 Task: Create a Sprint called Sprint0000000098 in Scrum Project Project0000000033 in Jira. Create a Sprint called Sprint0000000099 in Scrum Project Project0000000033 in Jira. Set Duration of Sprint called Sprint0000000097 in Scrum Project Project0000000033 to 1 week in Jira. Set Duration of Sprint called Sprint0000000098 in Scrum Project Project0000000033 to 2 weeks in Jira. Set Duration of Sprint called Sprint0000000099 in Scrum Project Project0000000033 to 3 weeks in Jira
Action: Mouse moved to (649, 459)
Screenshot: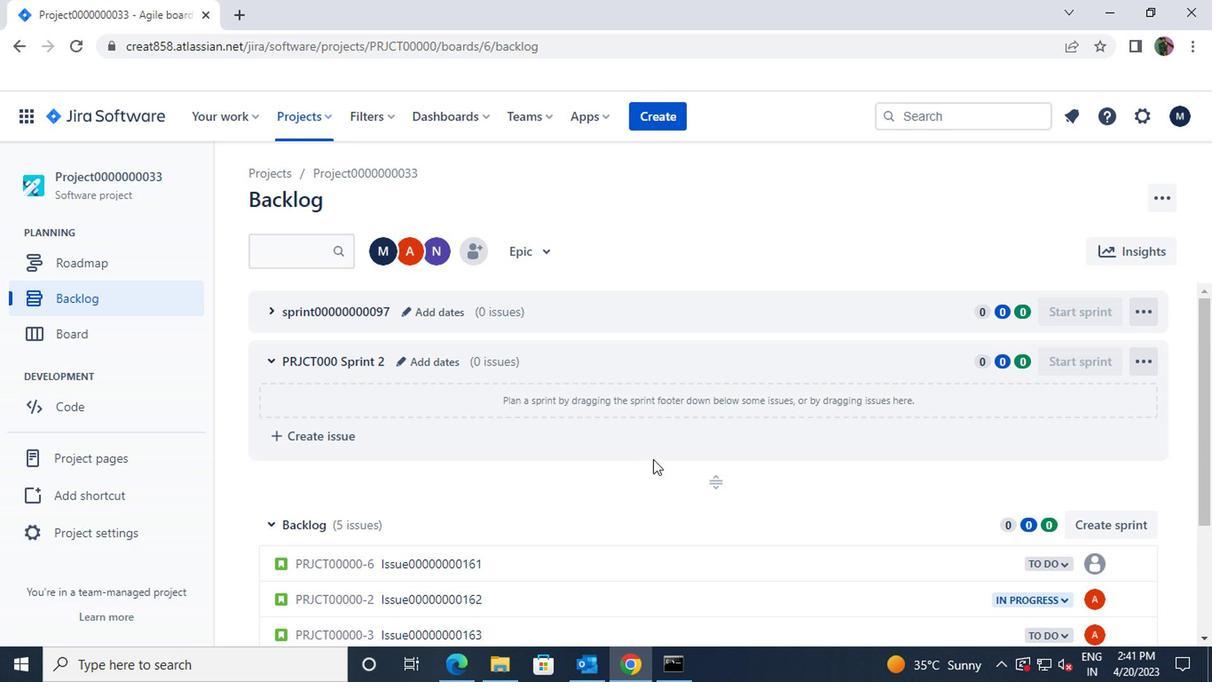 
Action: Mouse scrolled (649, 460) with delta (0, 0)
Screenshot: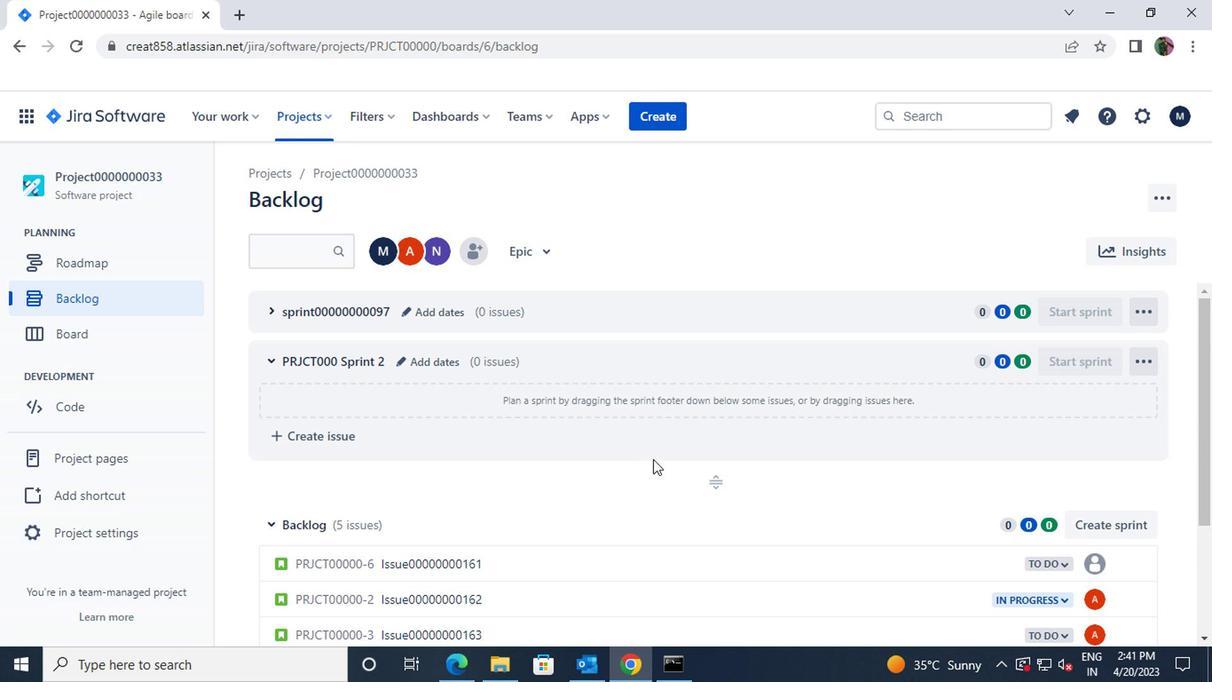 
Action: Mouse moved to (1127, 371)
Screenshot: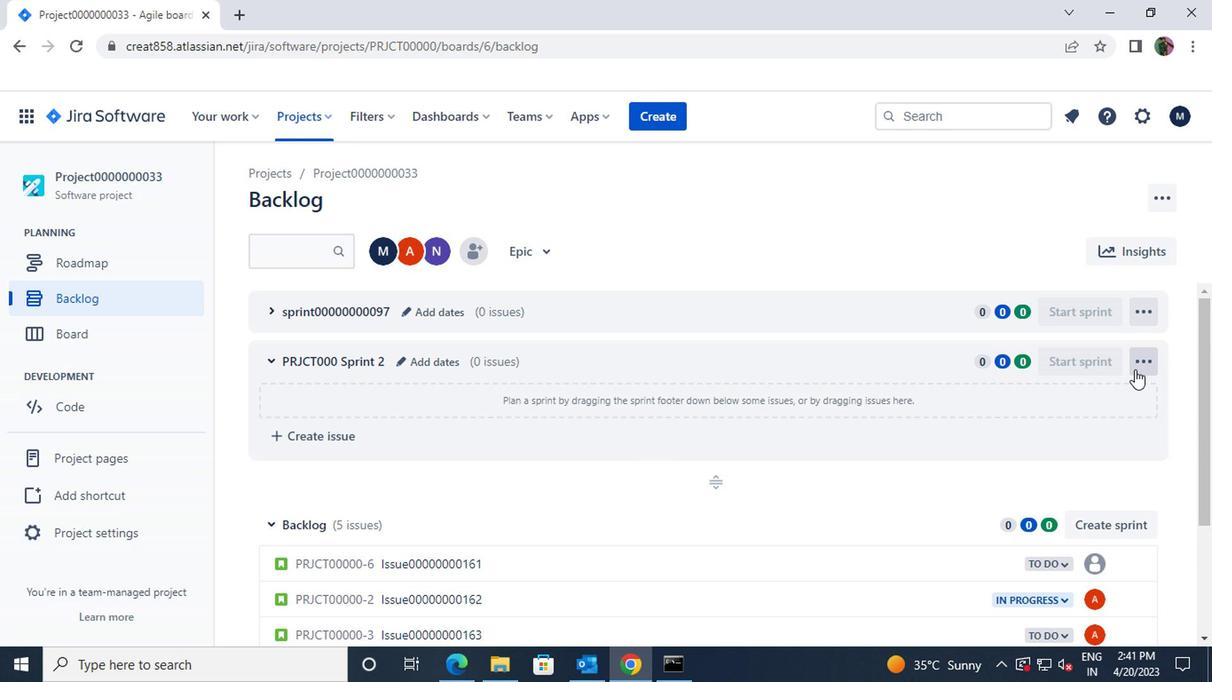 
Action: Mouse pressed left at (1127, 371)
Screenshot: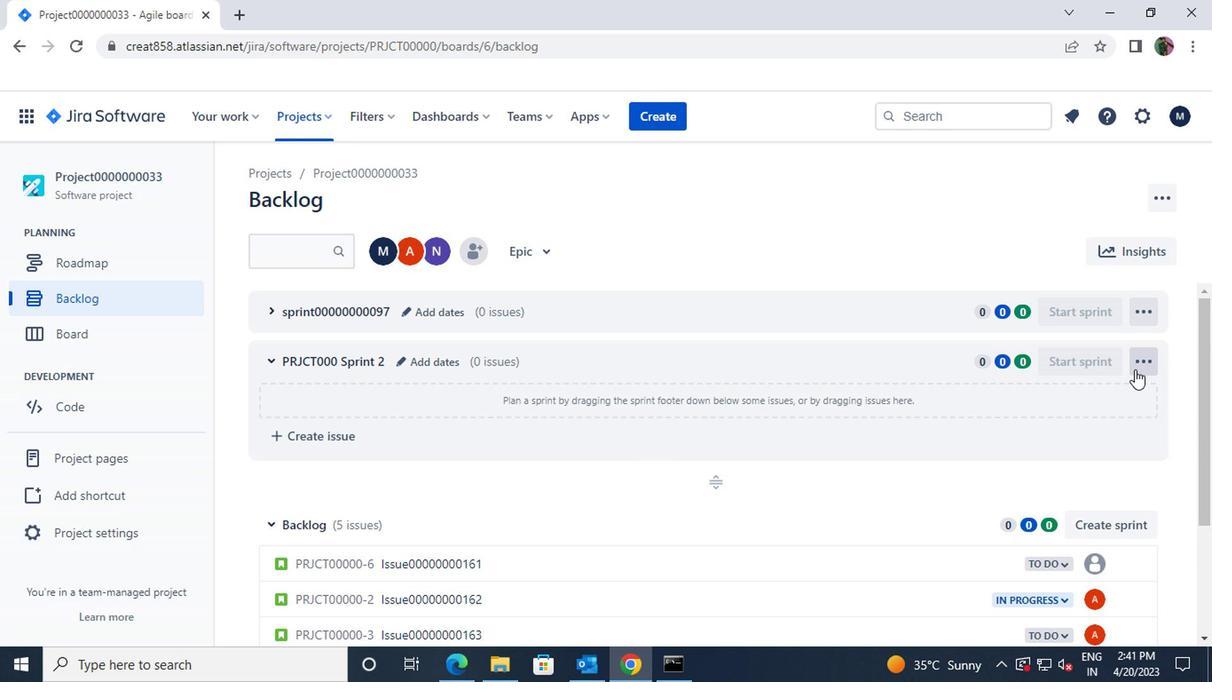 
Action: Mouse moved to (1126, 365)
Screenshot: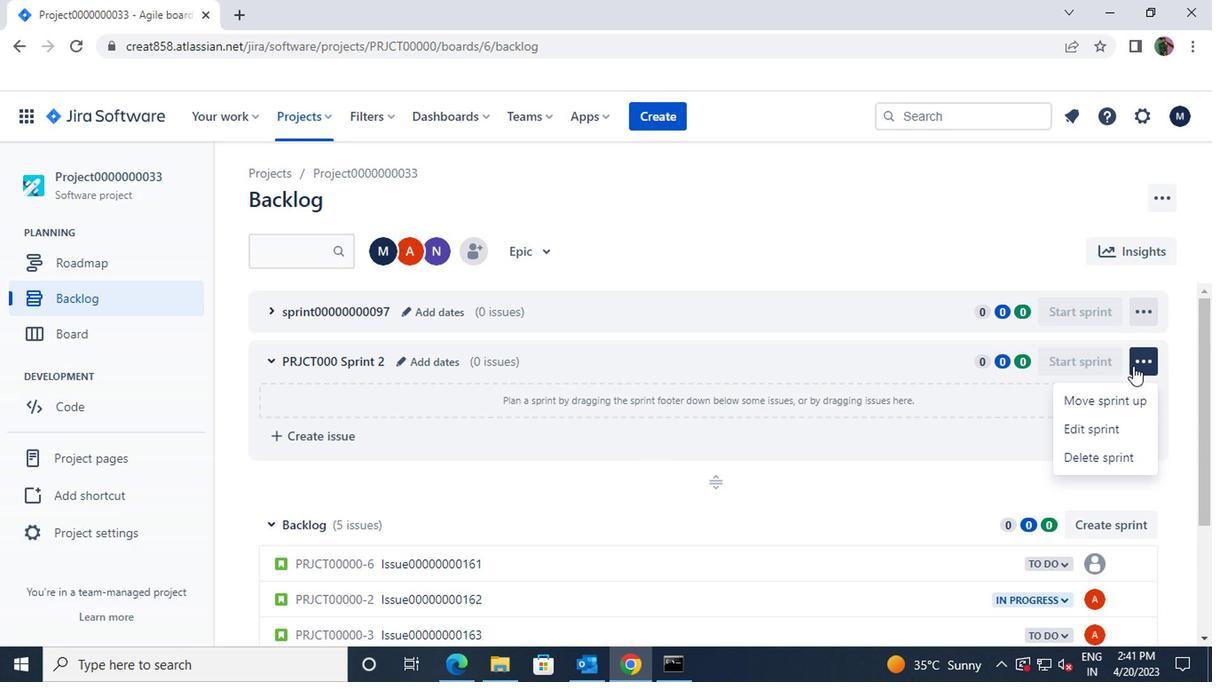 
Action: Mouse pressed left at (1126, 365)
Screenshot: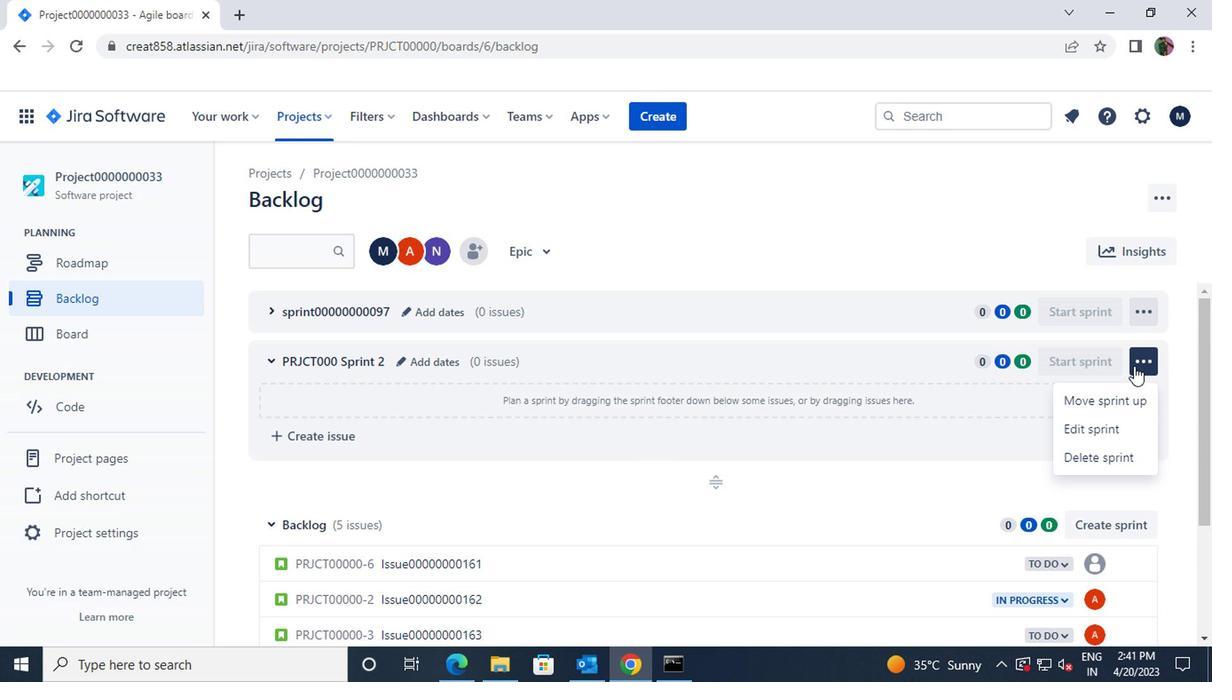 
Action: Mouse moved to (1083, 359)
Screenshot: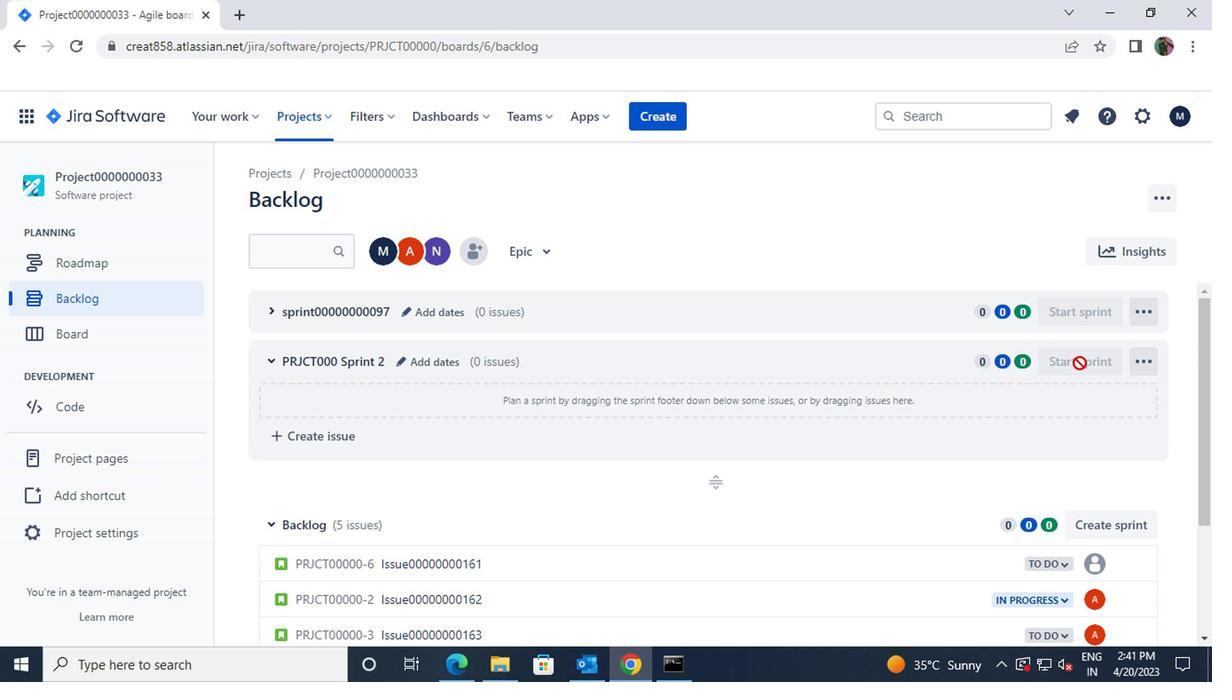 
Action: Mouse pressed left at (1083, 359)
Screenshot: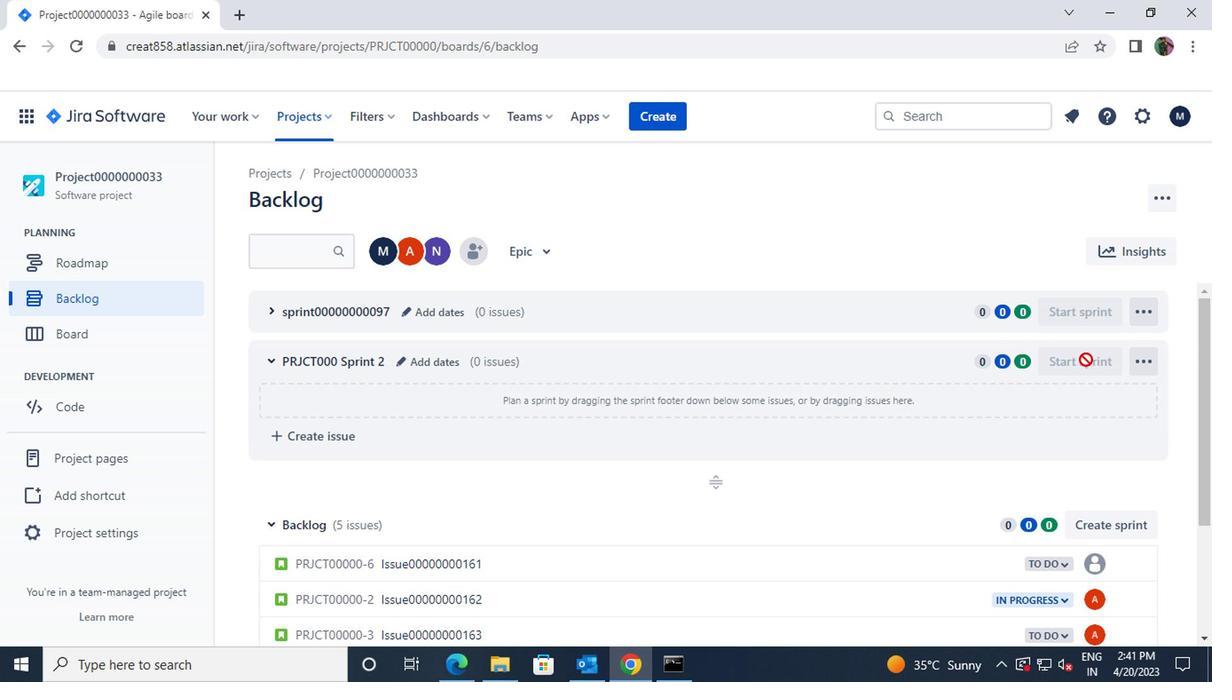 
Action: Mouse moved to (1141, 365)
Screenshot: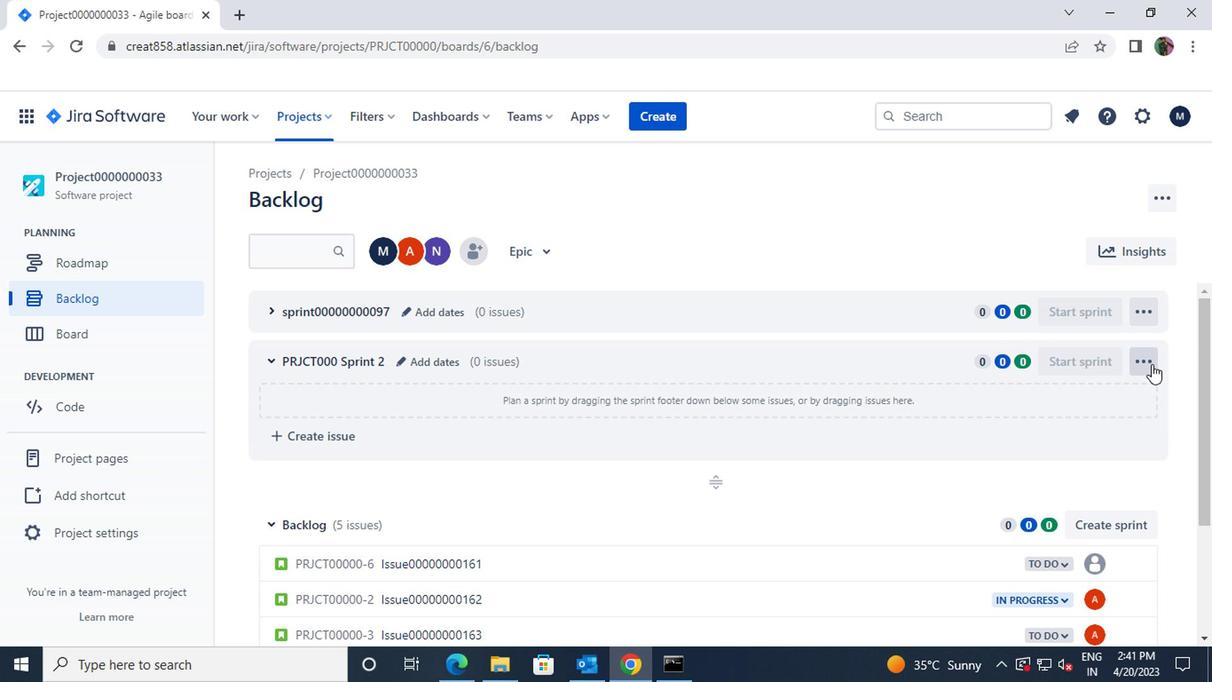 
Action: Mouse pressed left at (1141, 365)
Screenshot: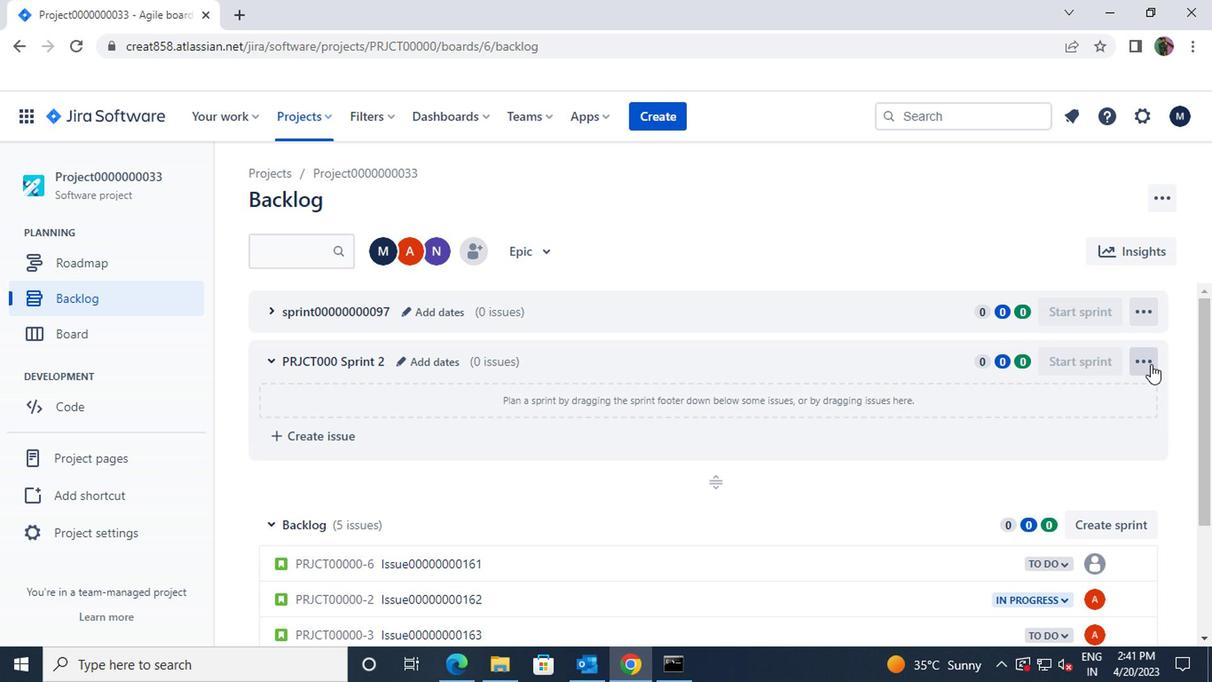 
Action: Mouse moved to (1071, 430)
Screenshot: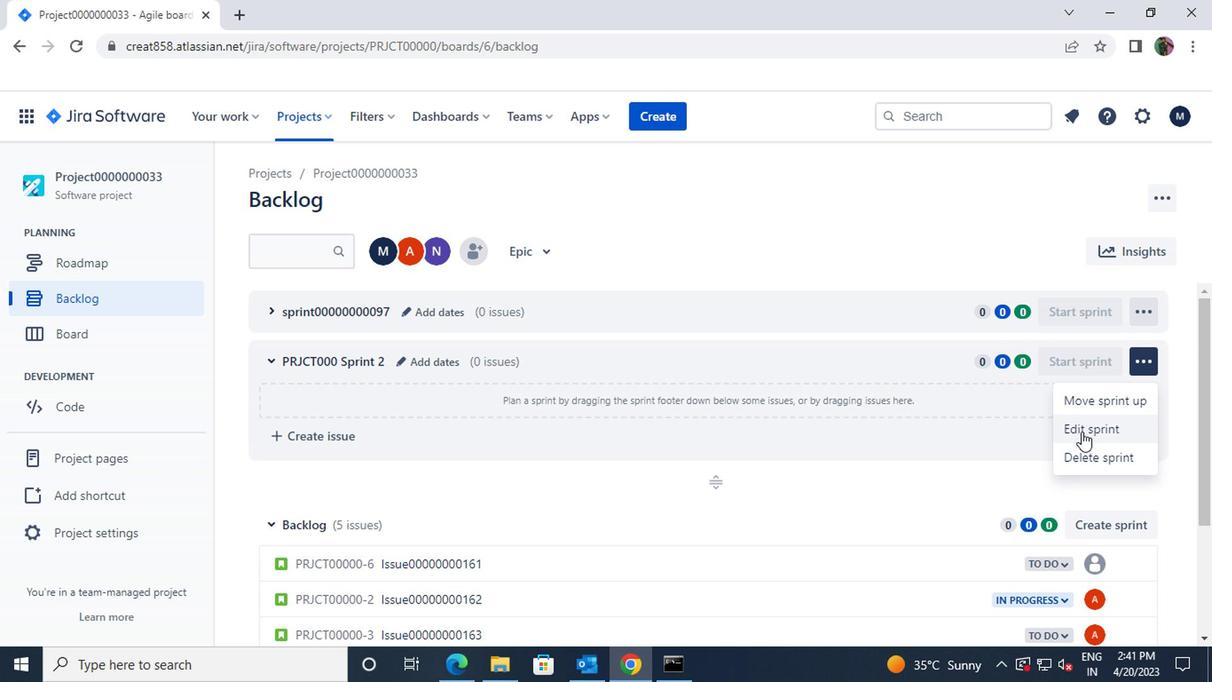 
Action: Mouse pressed left at (1071, 430)
Screenshot: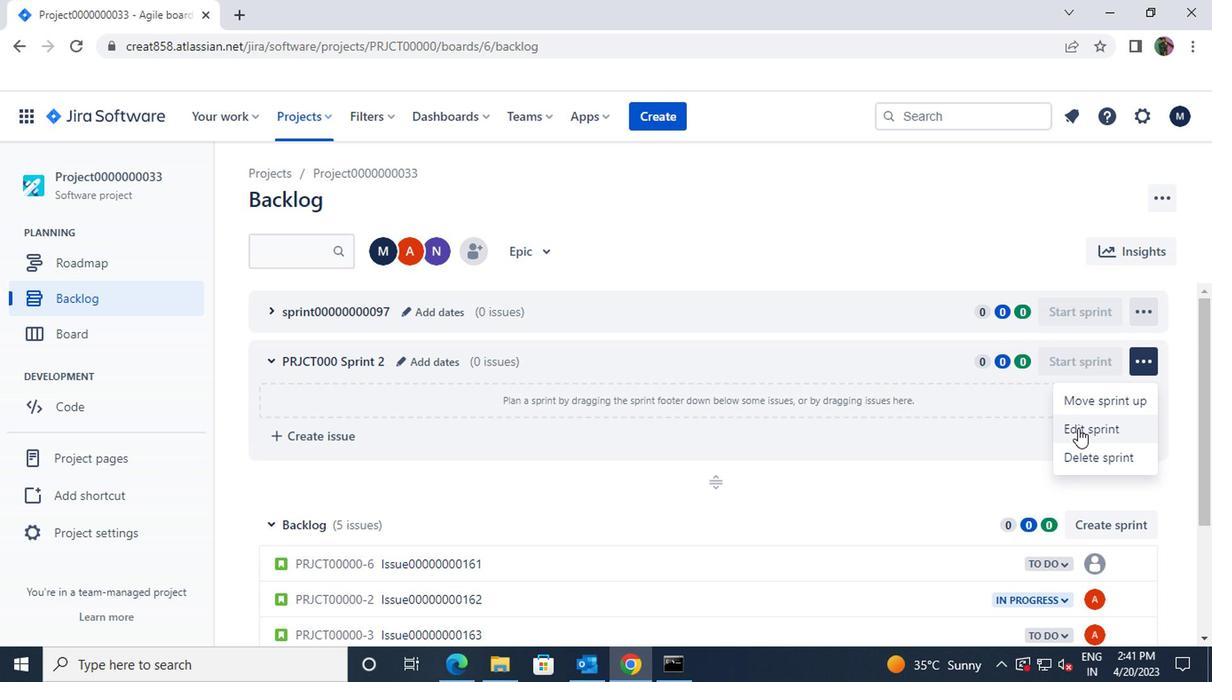 
Action: Mouse moved to (493, 260)
Screenshot: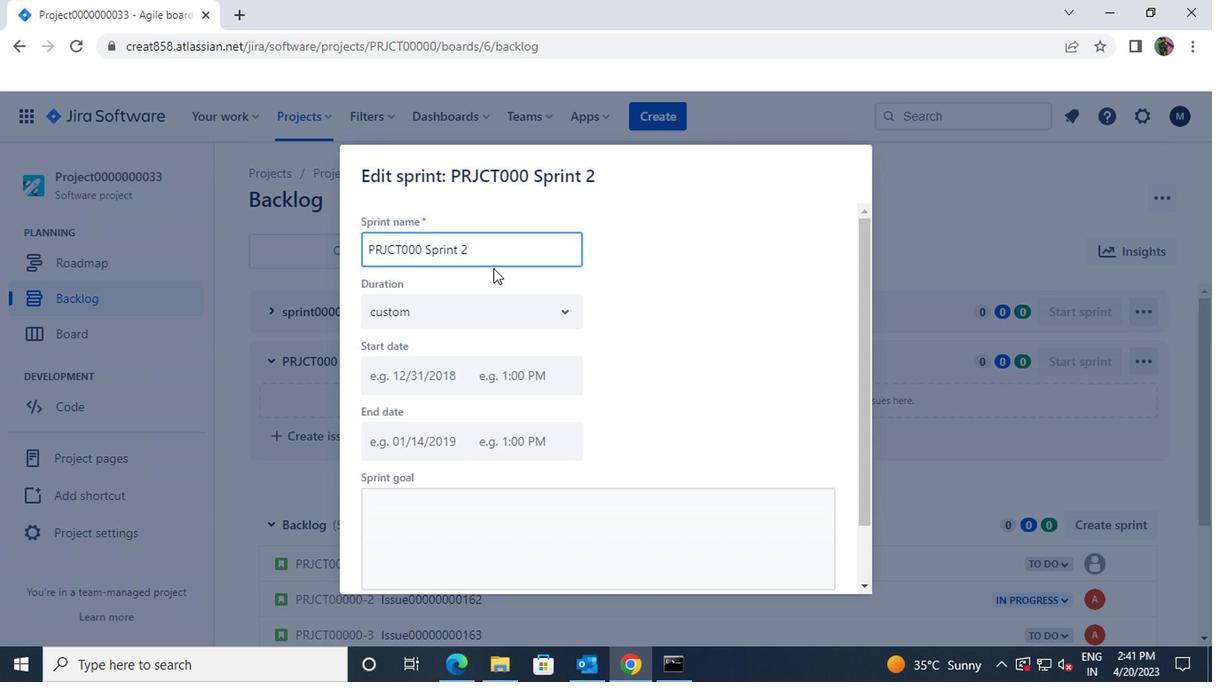 
Action: Mouse pressed left at (493, 260)
Screenshot: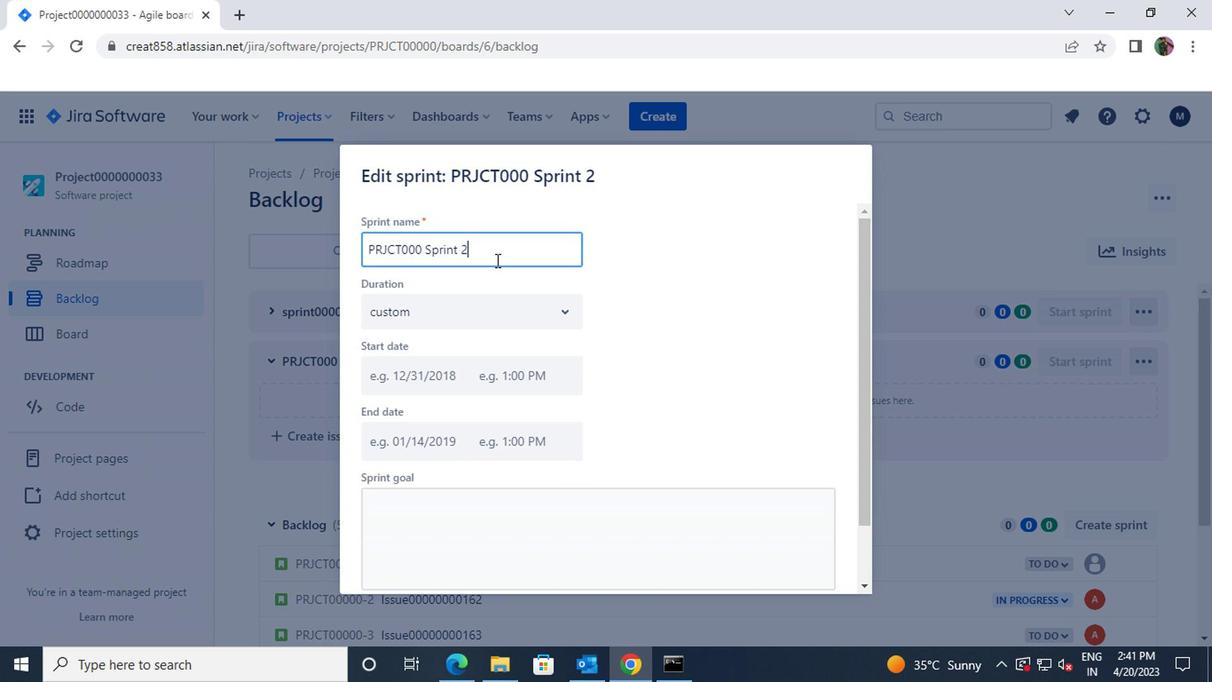 
Action: Mouse moved to (374, 250)
Screenshot: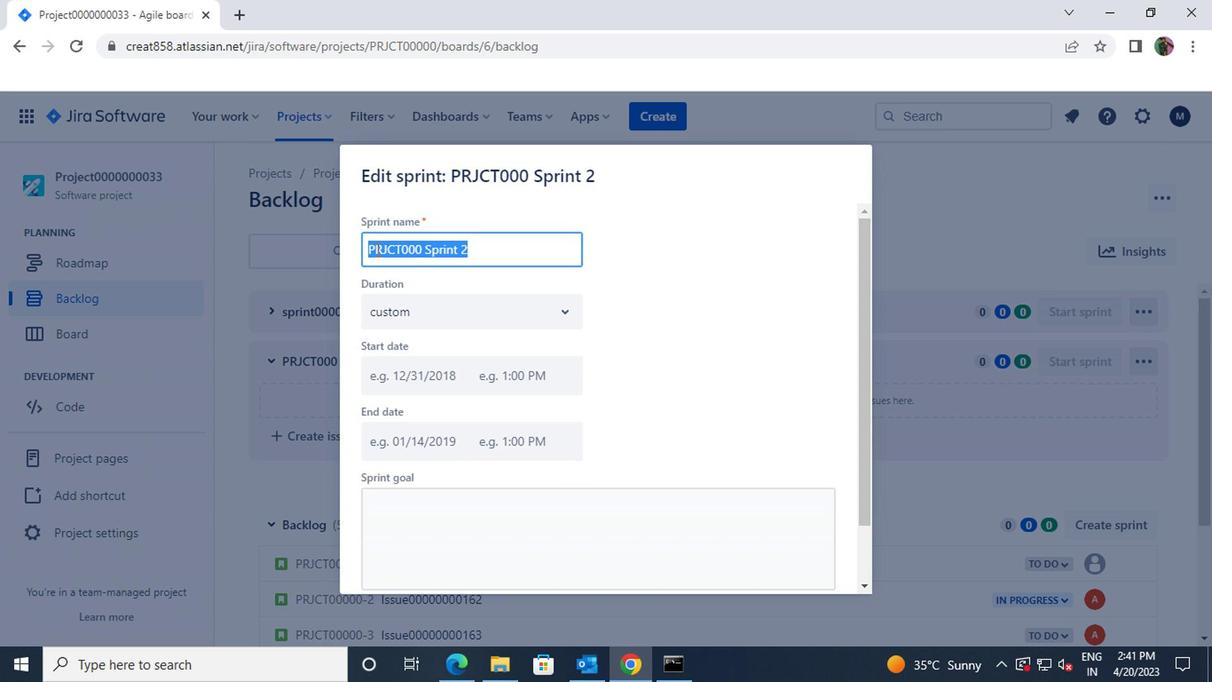 
Action: Key pressed s
Screenshot: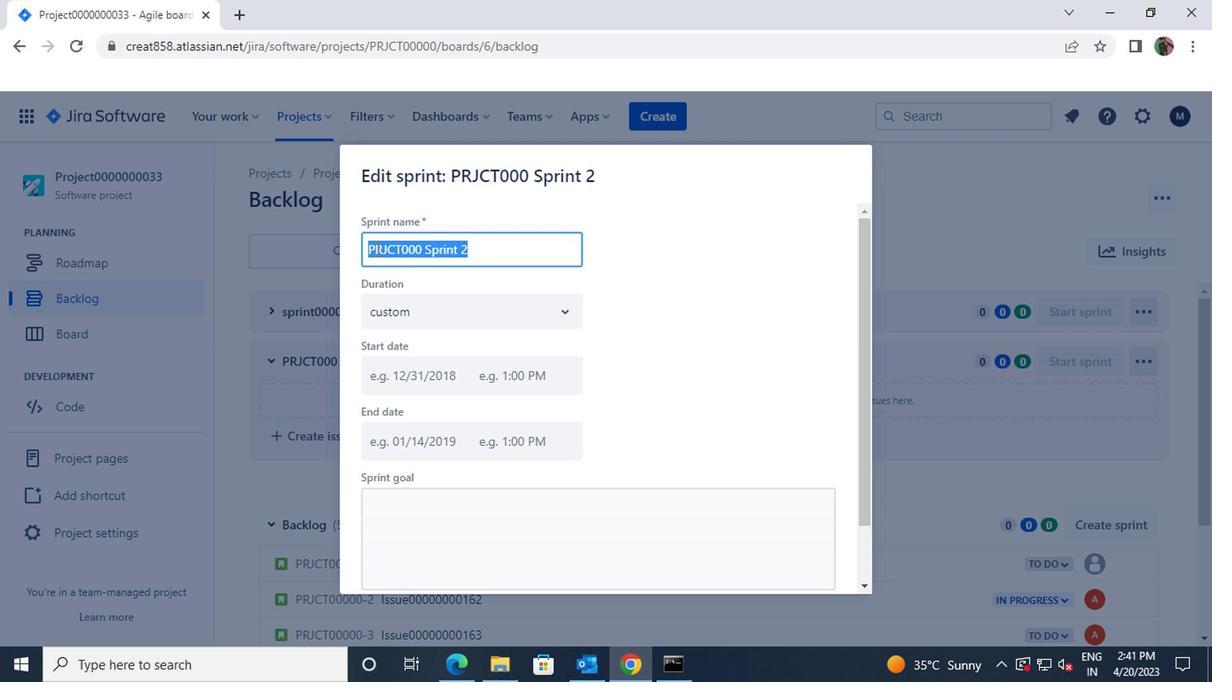 
Action: Mouse moved to (375, 250)
Screenshot: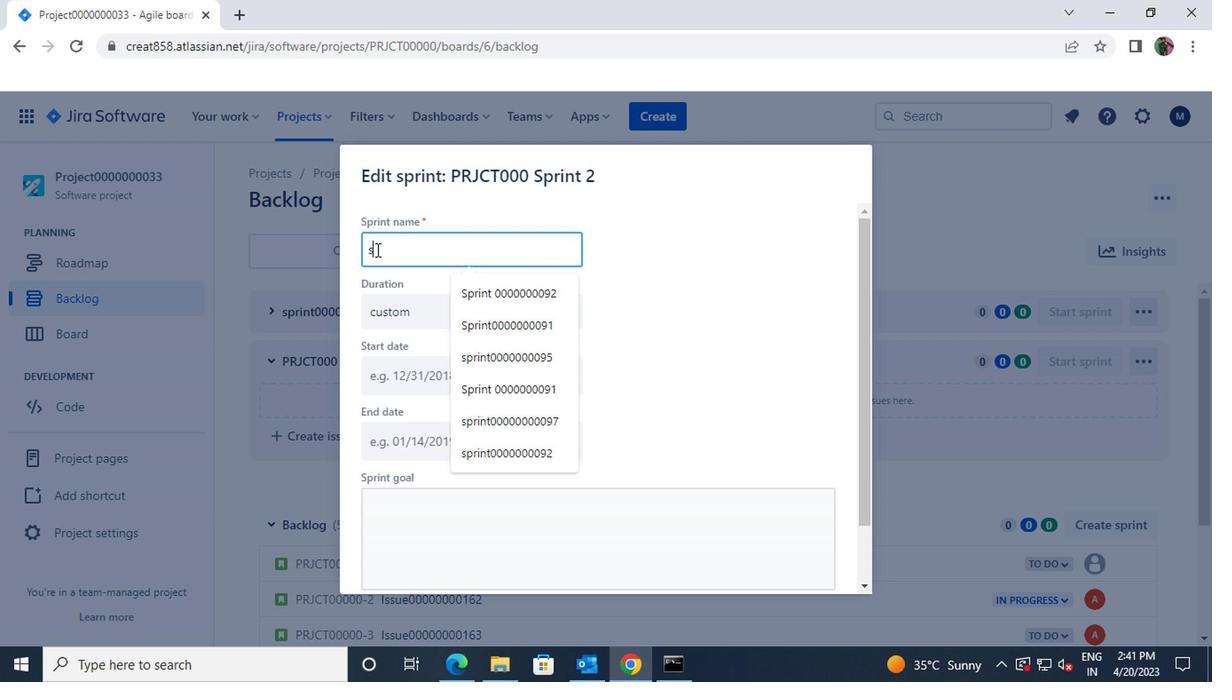 
Action: Key pressed p
Screenshot: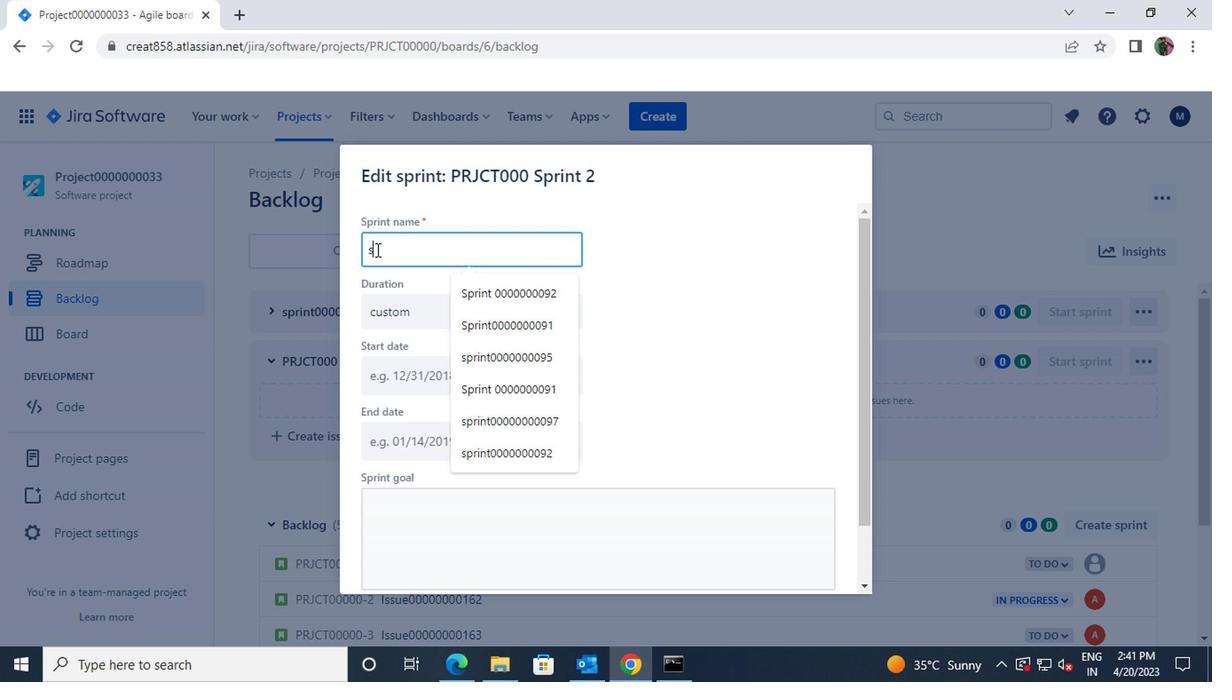 
Action: Mouse moved to (375, 249)
Screenshot: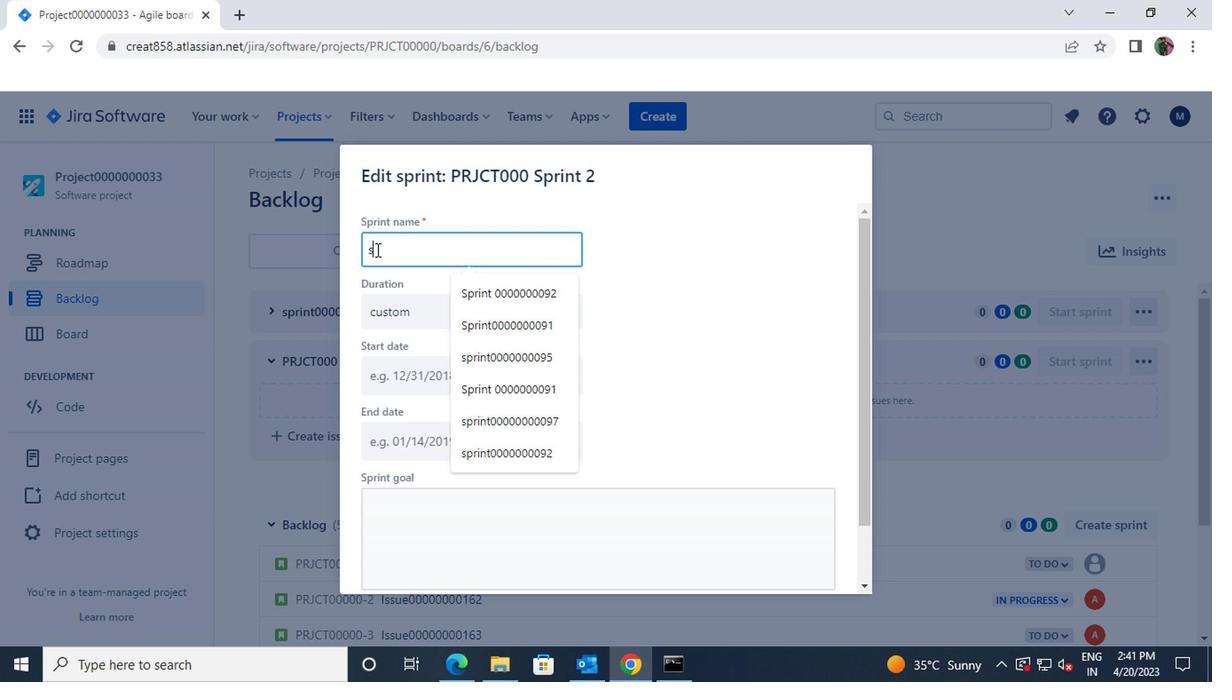 
Action: Key pressed rint
Screenshot: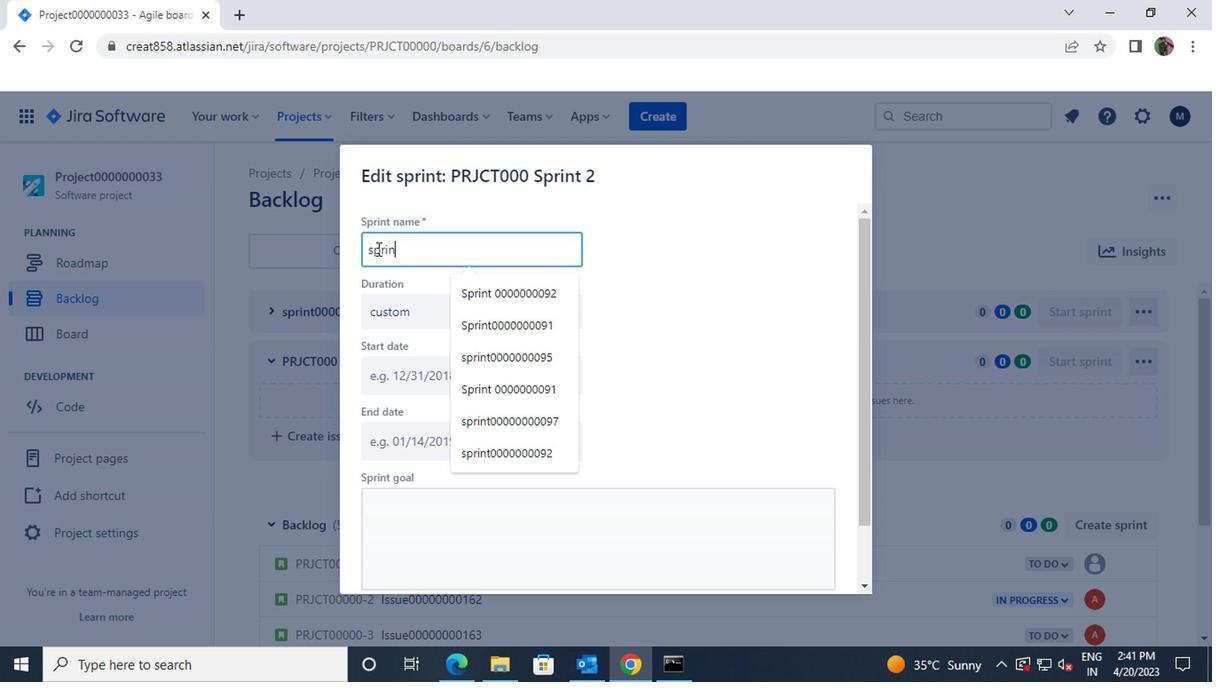 
Action: Mouse moved to (376, 249)
Screenshot: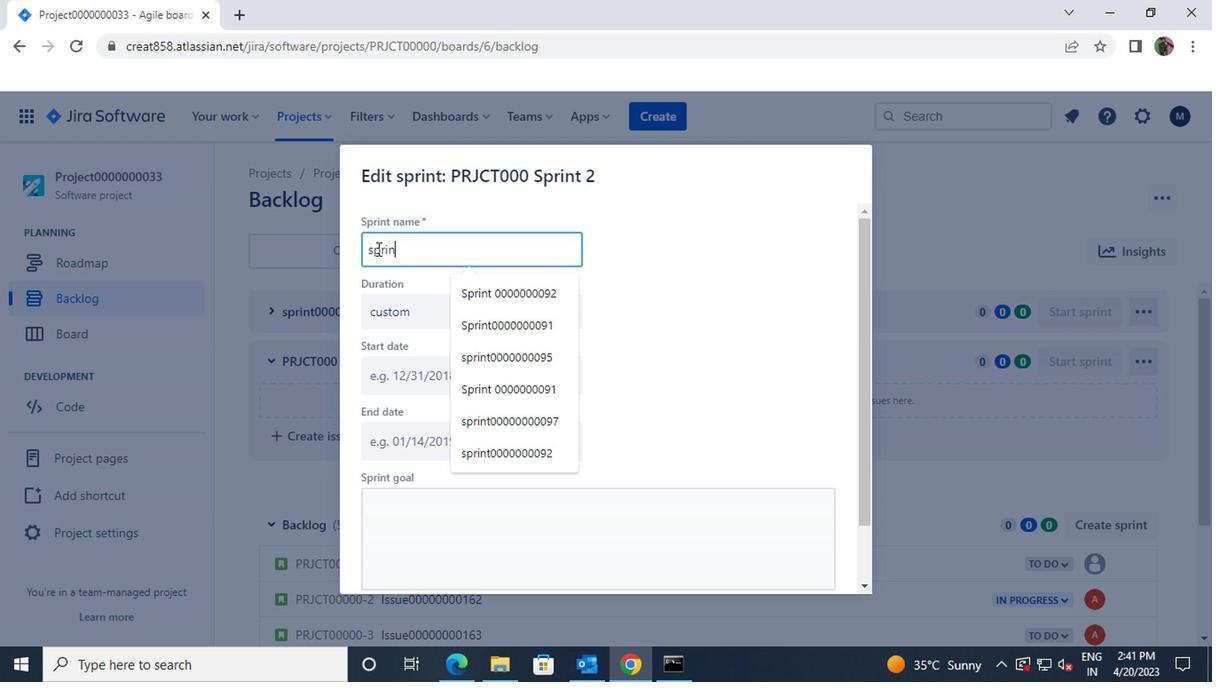 
Action: Key pressed 0000000098
Screenshot: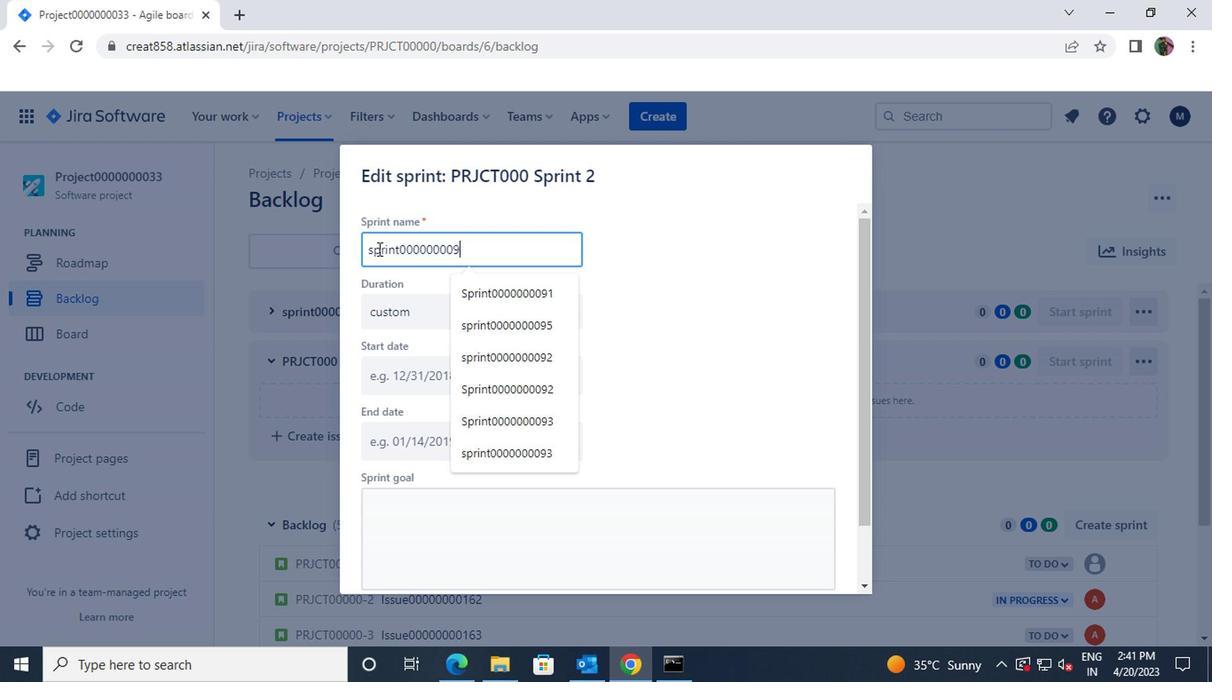 
Action: Mouse moved to (515, 330)
Screenshot: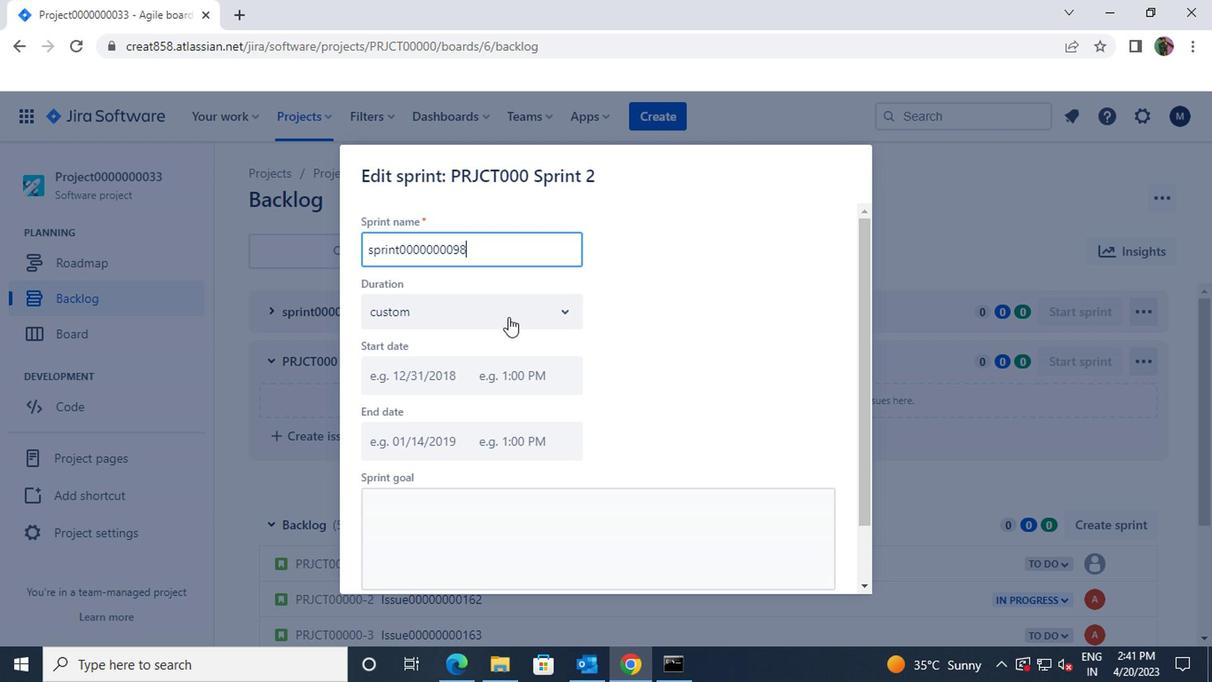 
Action: Mouse scrolled (515, 329) with delta (0, -1)
Screenshot: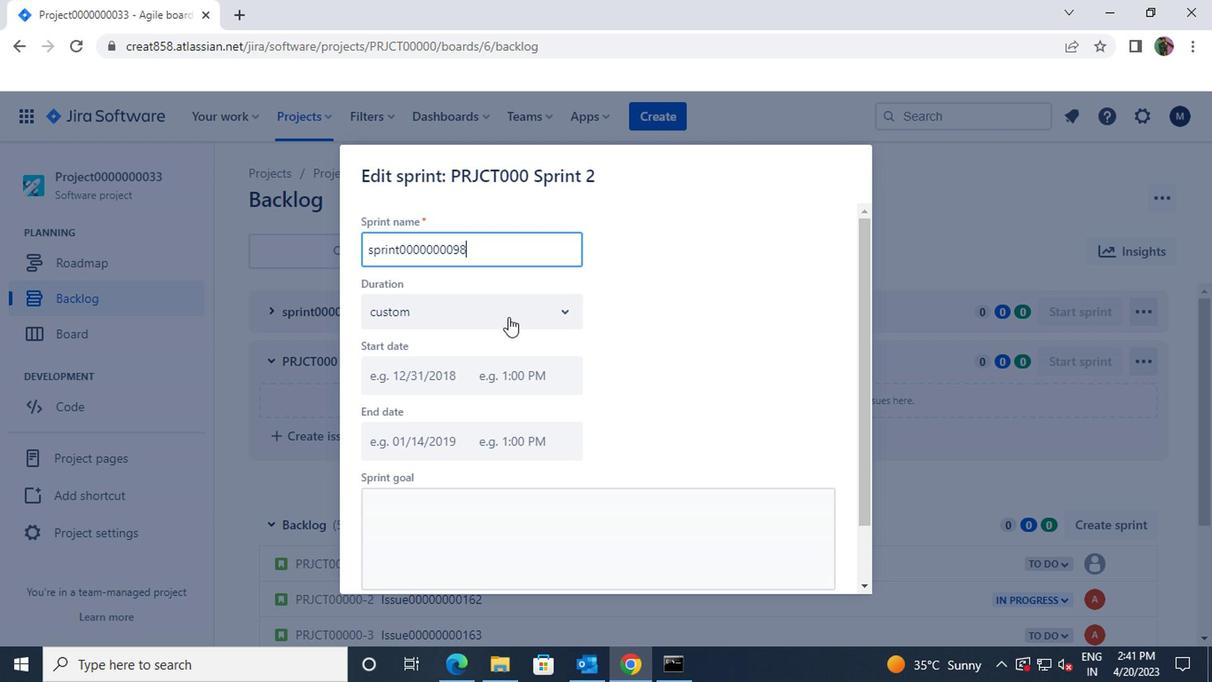 
Action: Mouse scrolled (515, 329) with delta (0, -1)
Screenshot: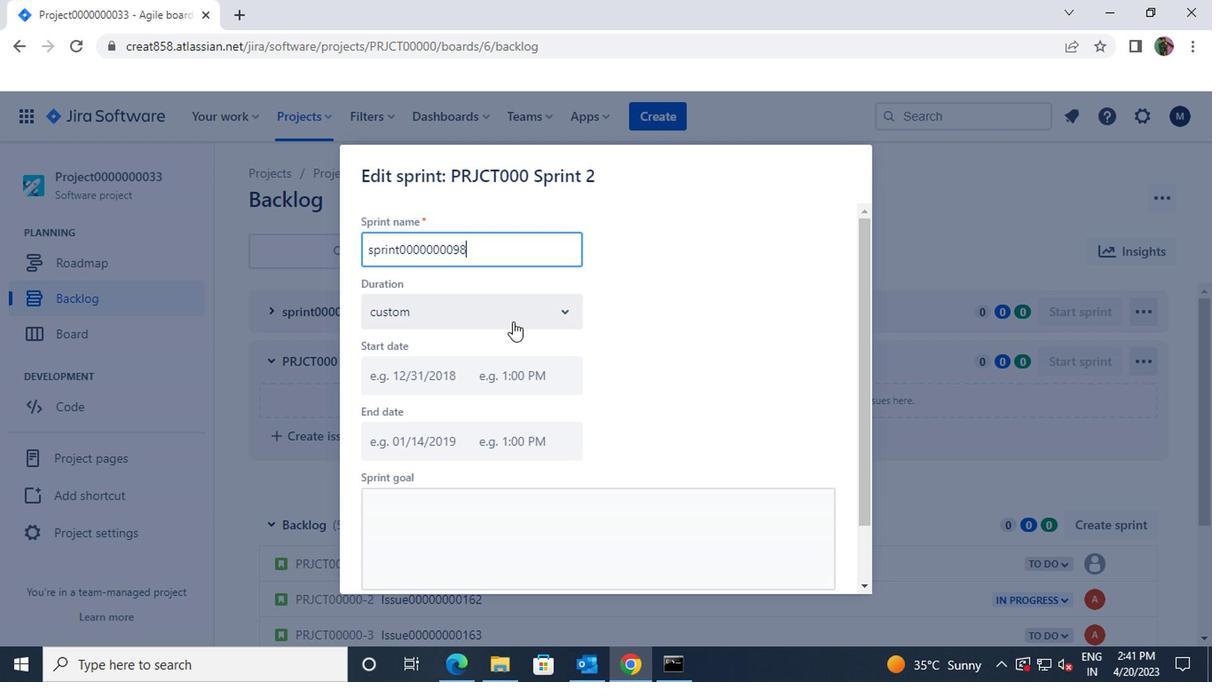 
Action: Mouse scrolled (515, 329) with delta (0, -1)
Screenshot: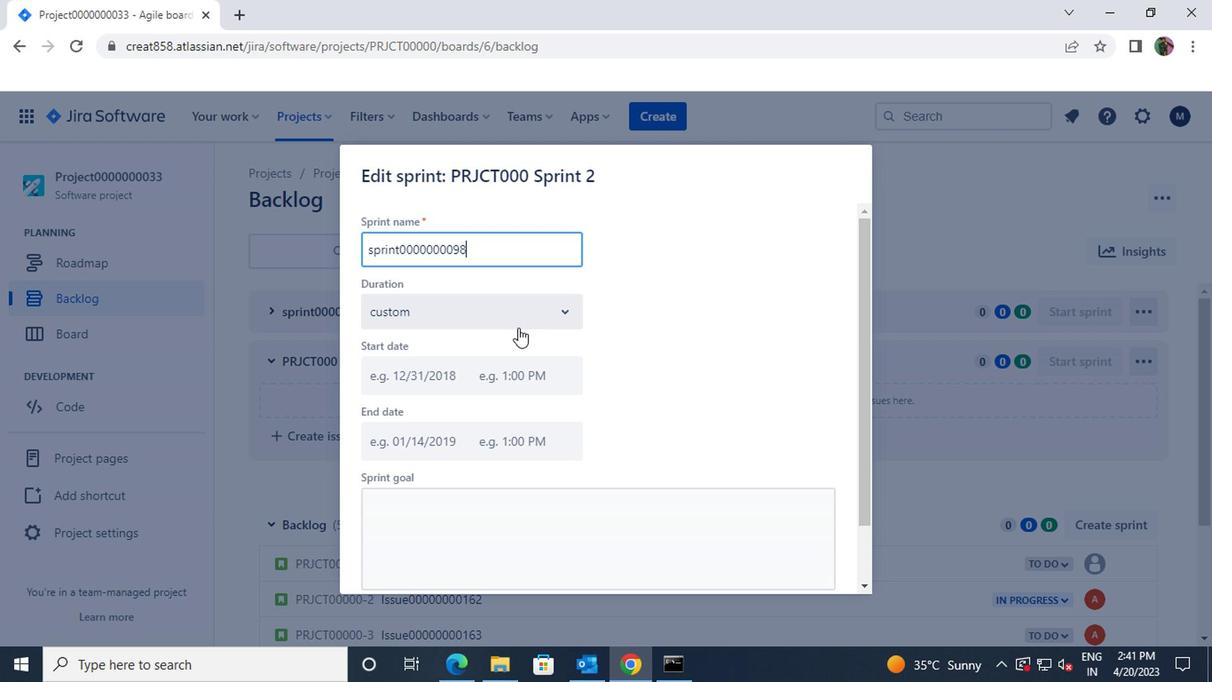 
Action: Mouse moved to (733, 559)
Screenshot: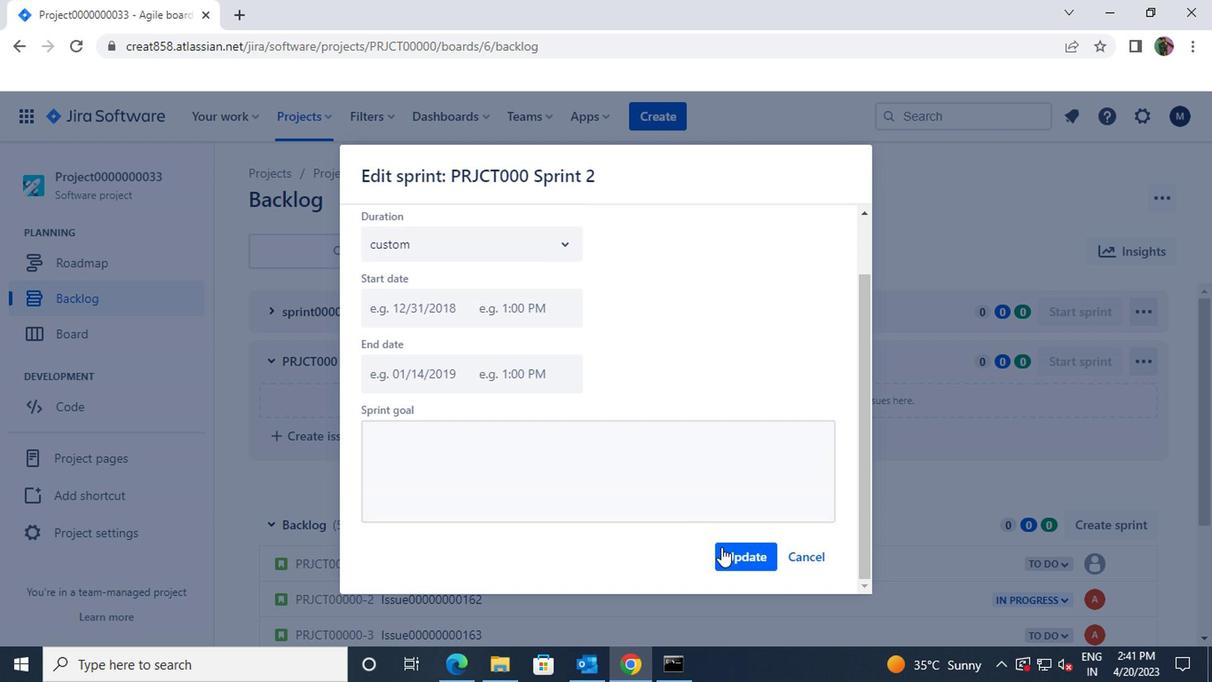 
Action: Mouse pressed left at (733, 559)
Screenshot: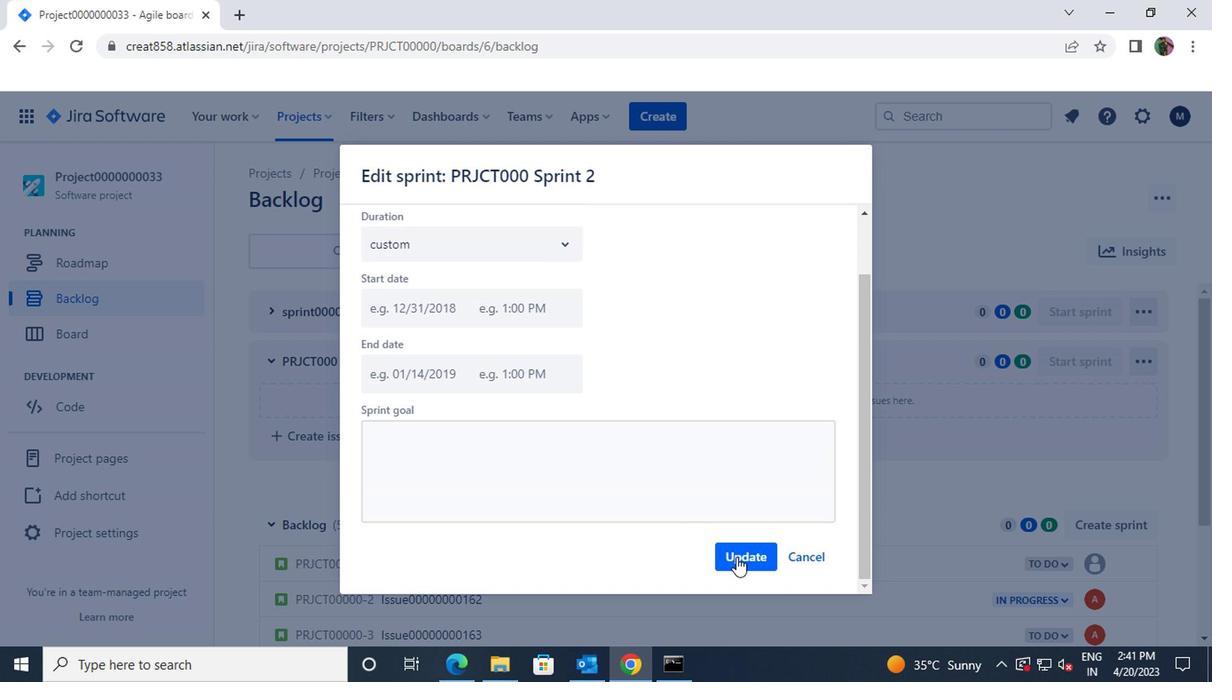 
Action: Mouse moved to (1110, 529)
Screenshot: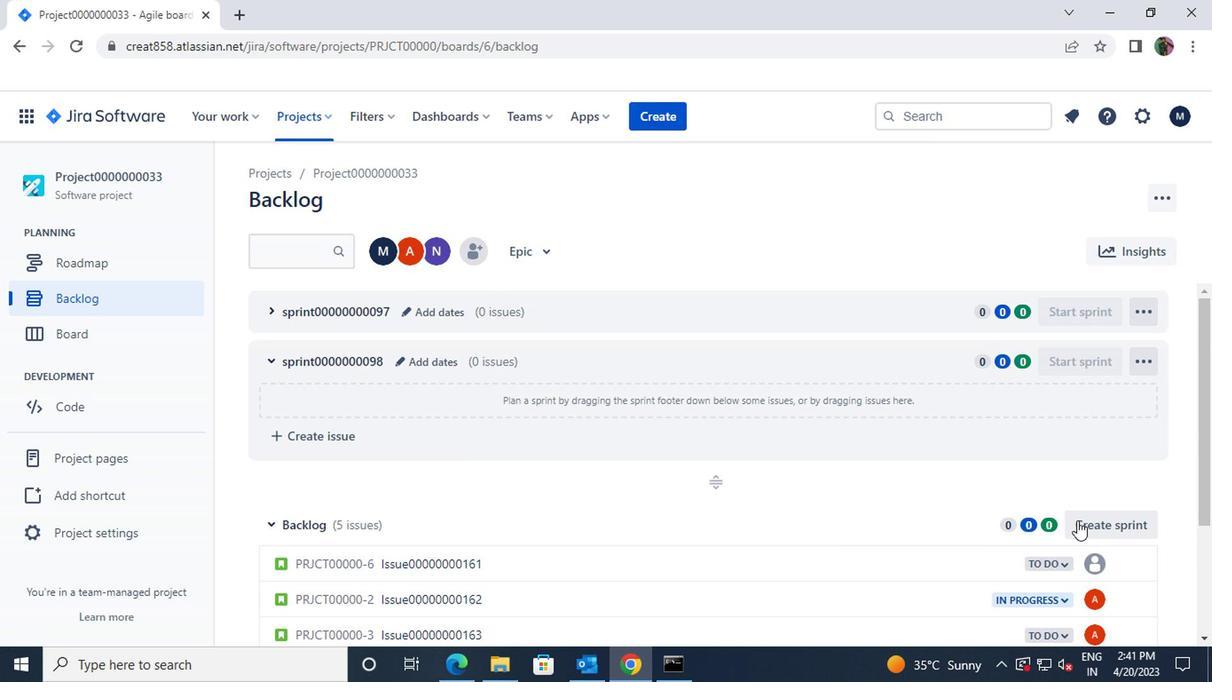 
Action: Mouse pressed left at (1110, 529)
Screenshot: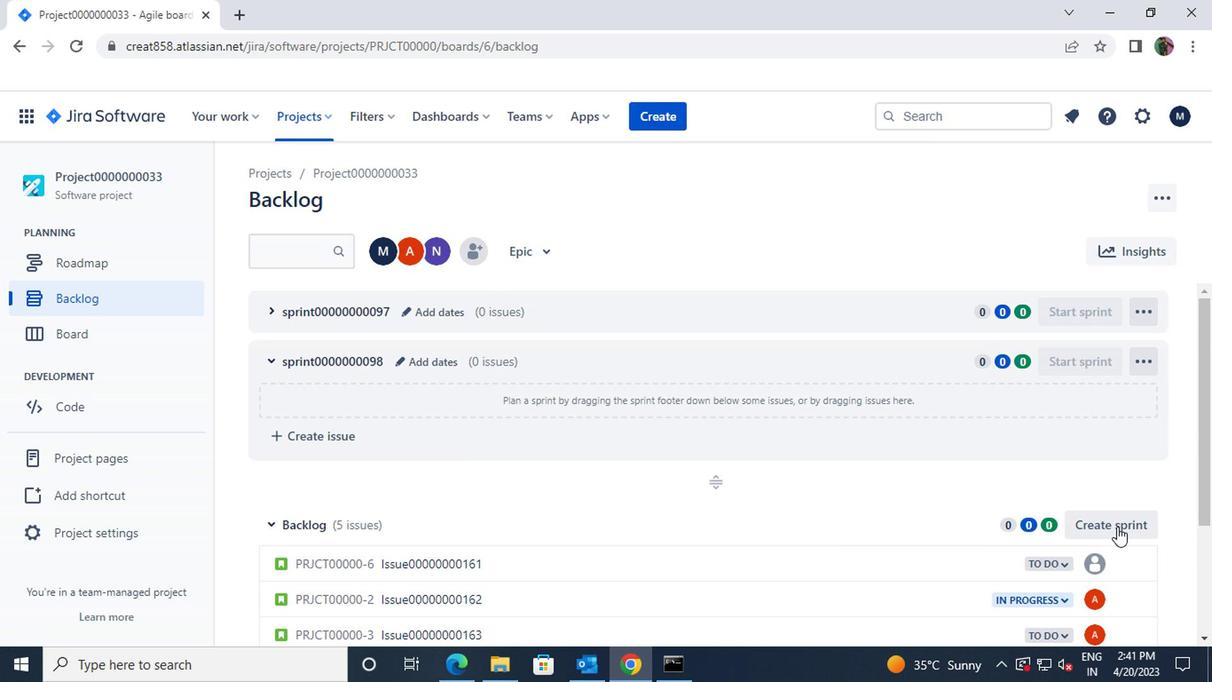 
Action: Mouse moved to (382, 526)
Screenshot: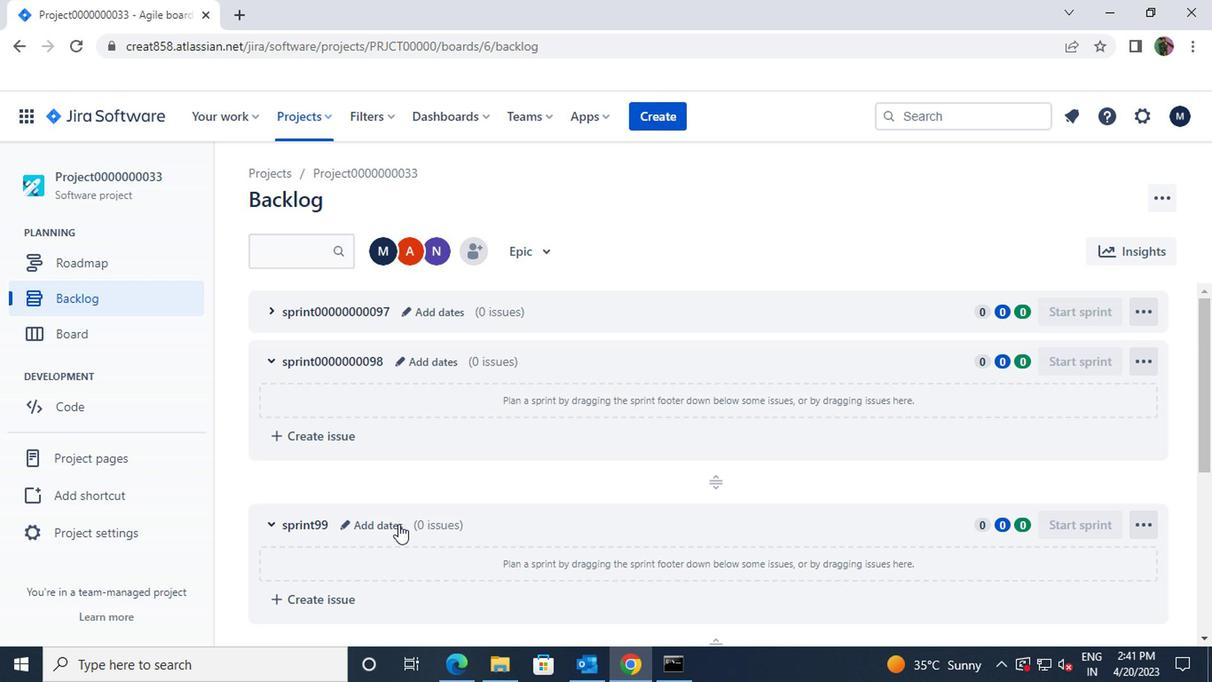 
Action: Mouse pressed left at (382, 526)
Screenshot: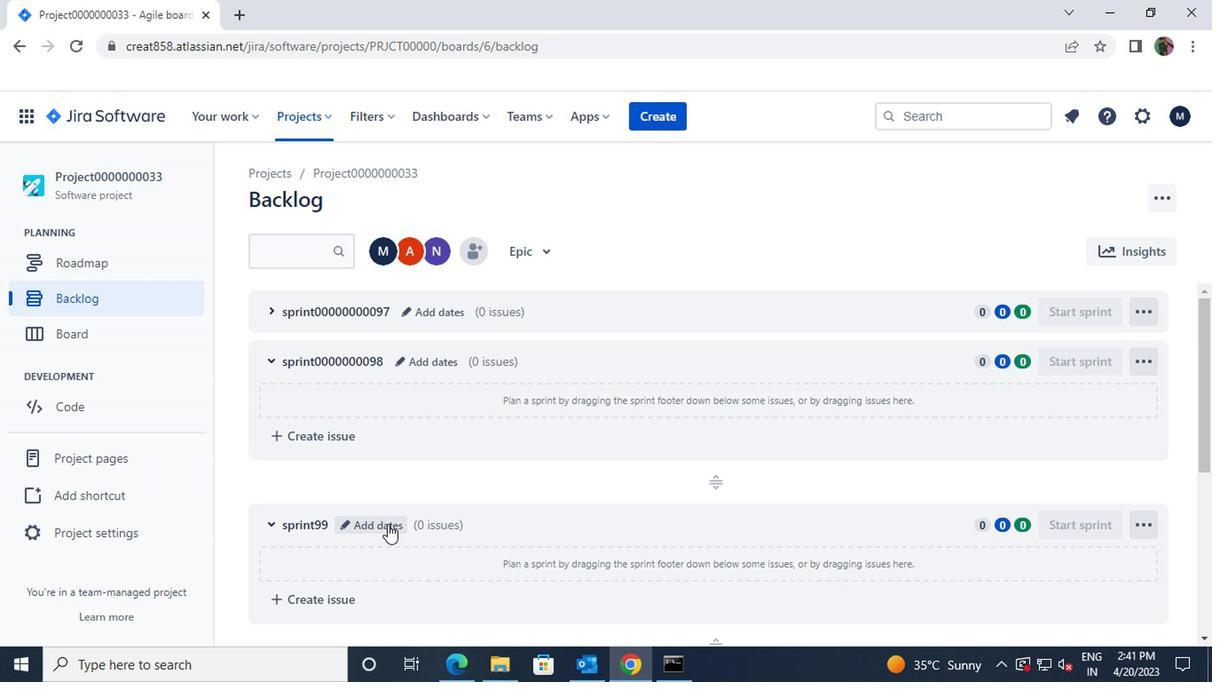 
Action: Mouse moved to (425, 251)
Screenshot: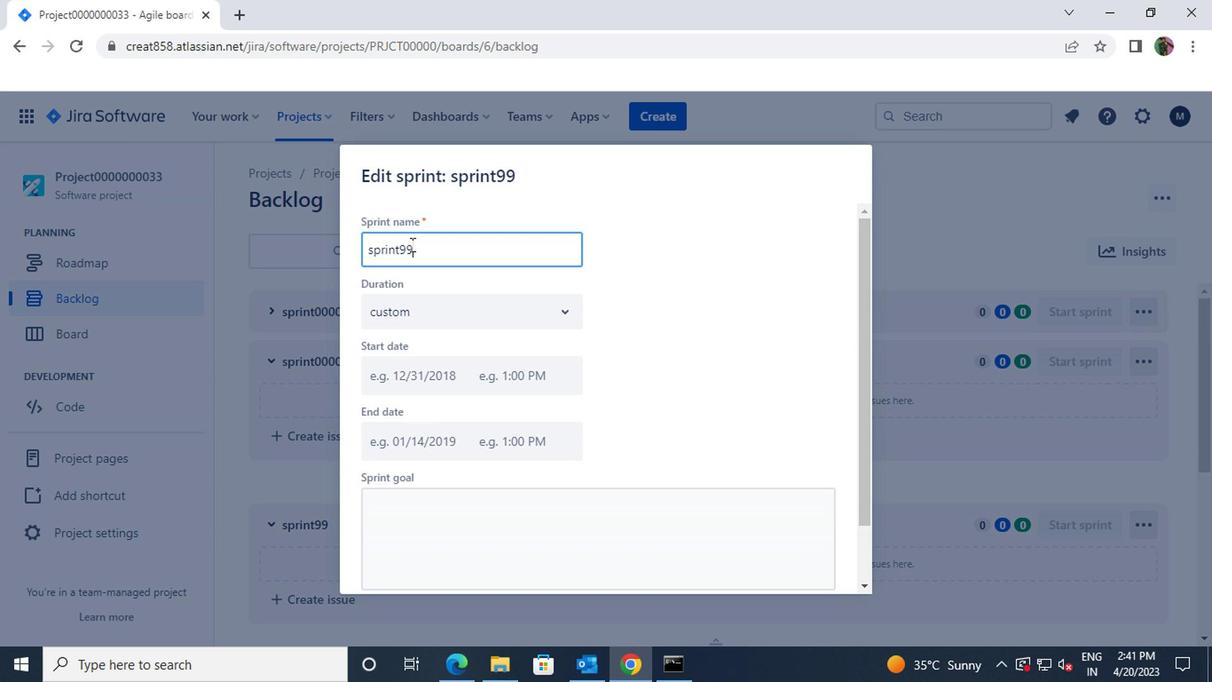 
Action: Mouse pressed left at (425, 251)
Screenshot: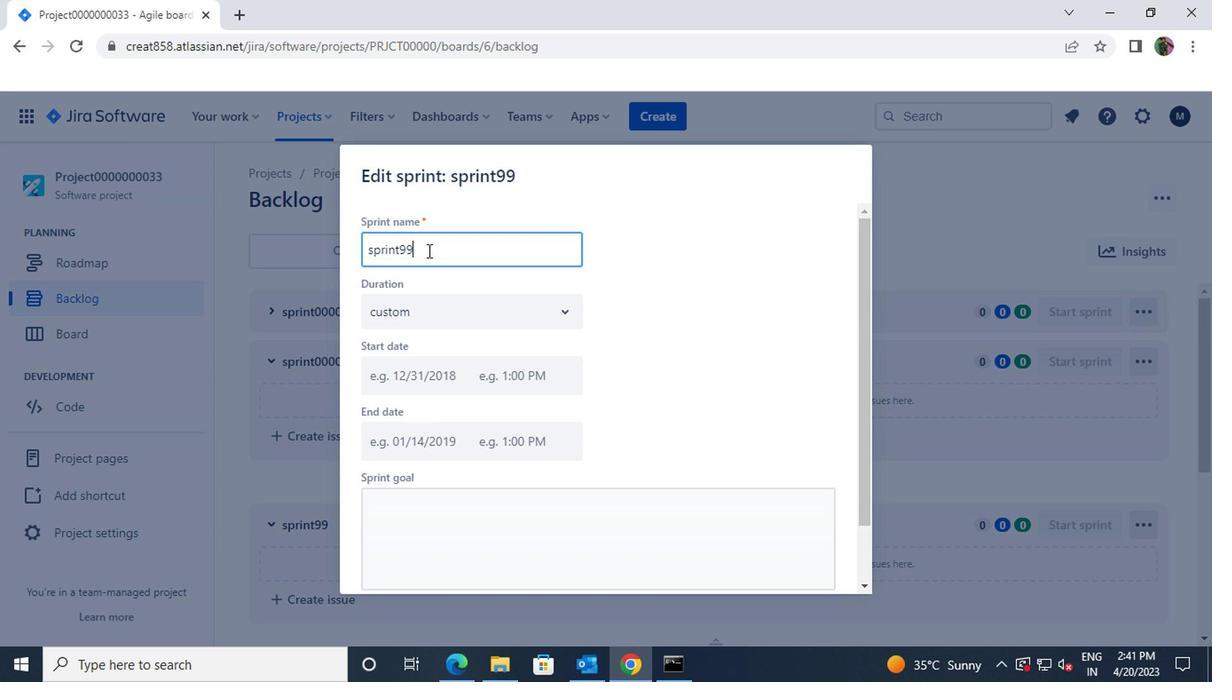 
Action: Mouse moved to (363, 251)
Screenshot: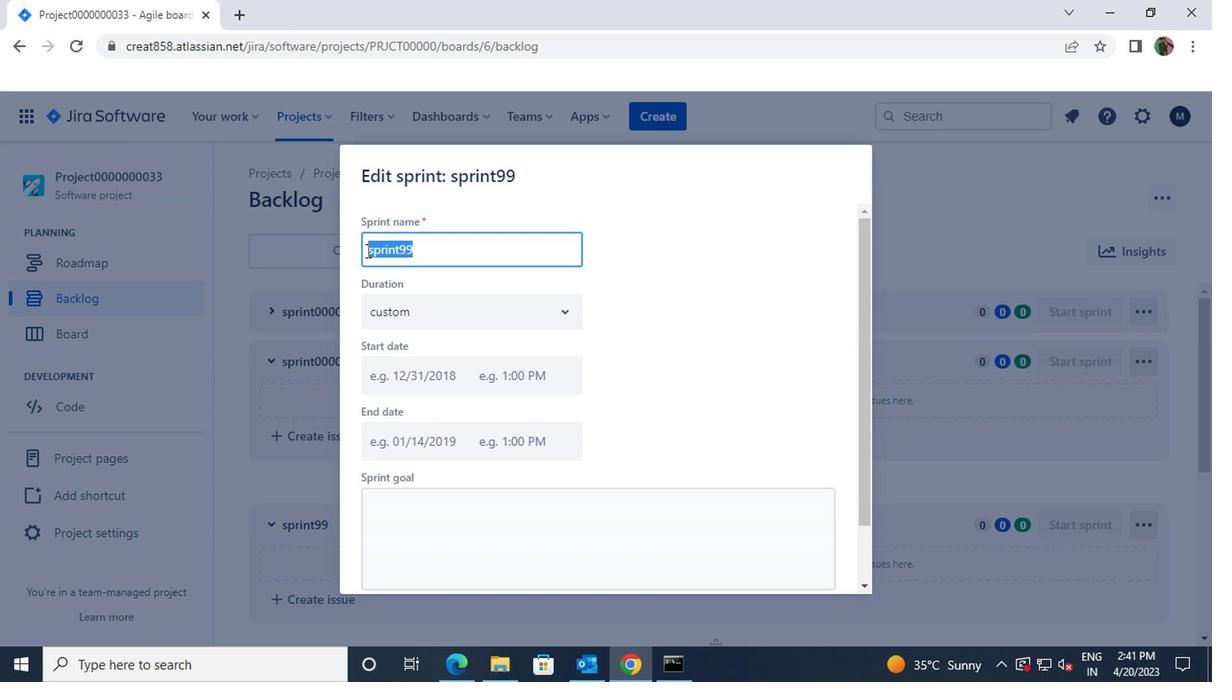 
Action: Key pressed sprint0000000099
Screenshot: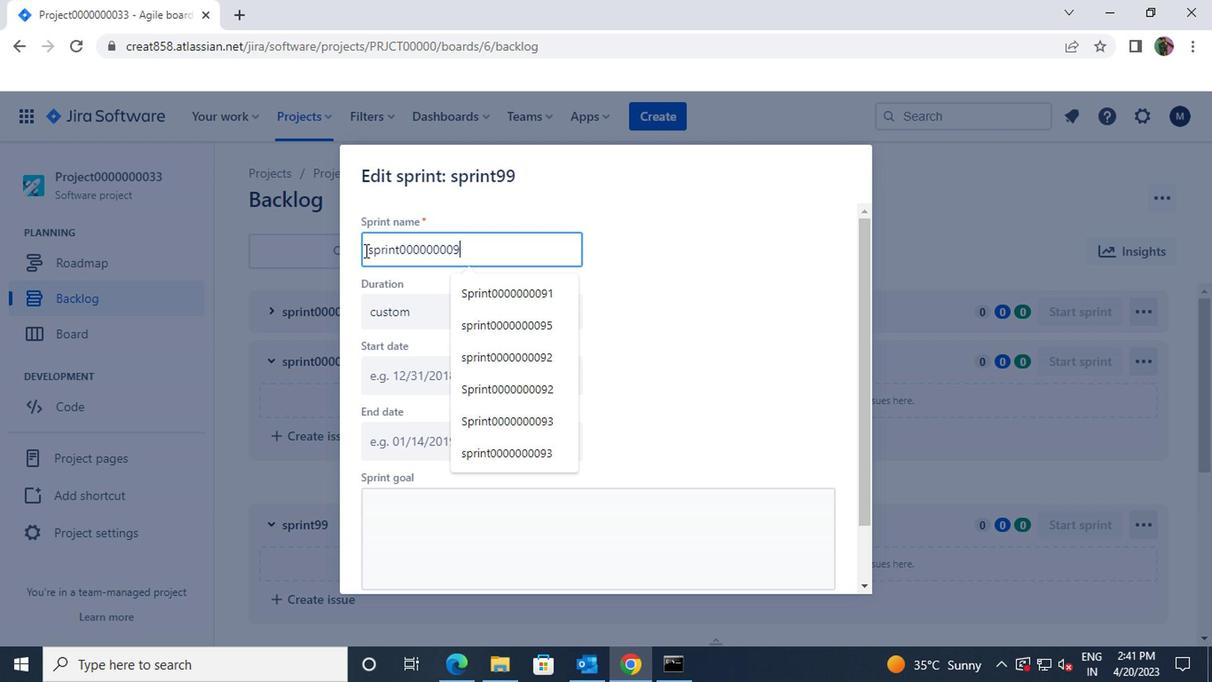 
Action: Mouse moved to (610, 479)
Screenshot: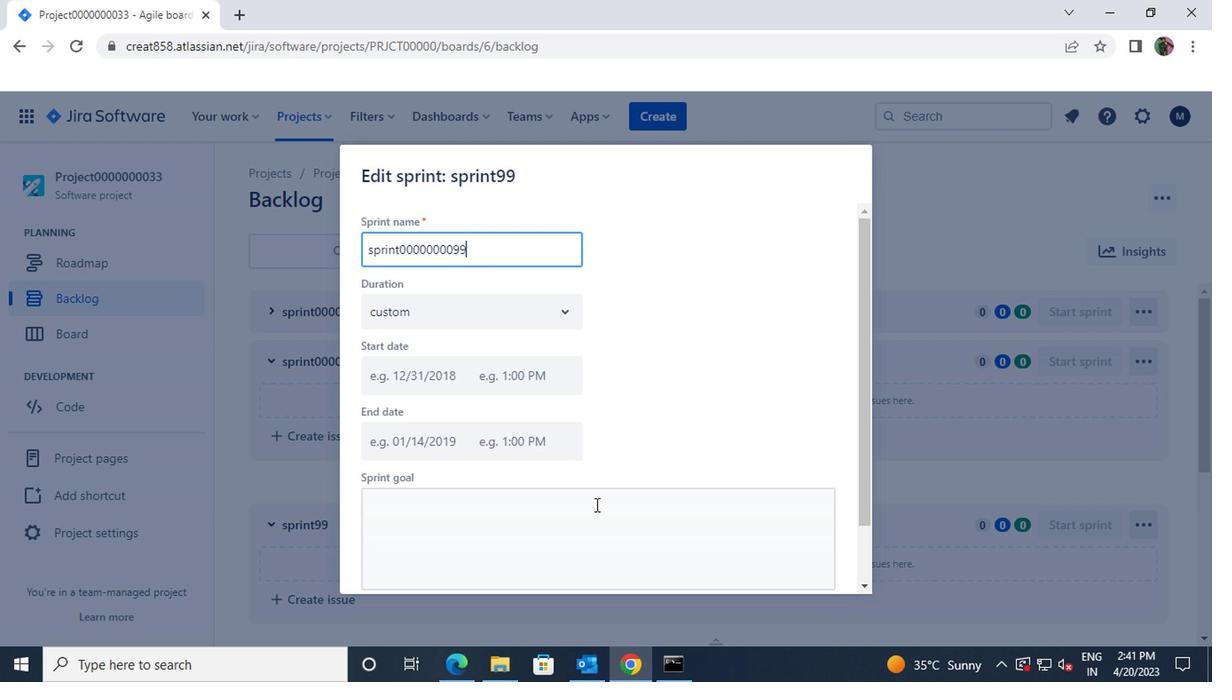 
Action: Mouse scrolled (610, 478) with delta (0, 0)
Screenshot: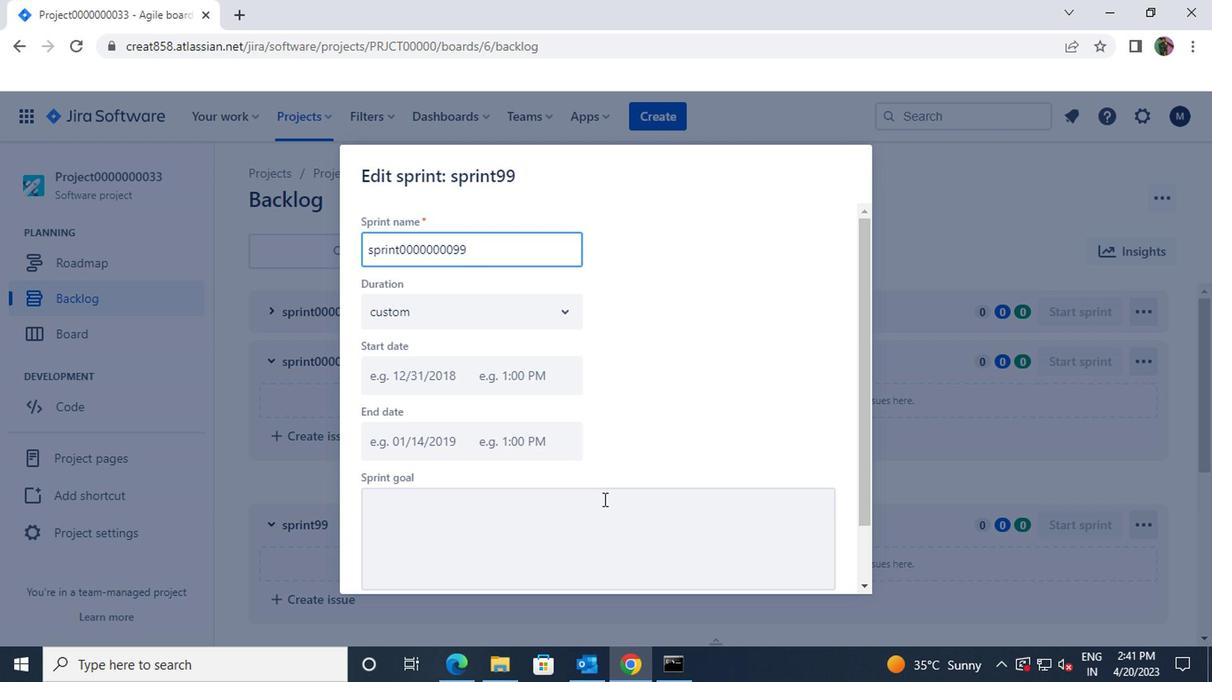 
Action: Mouse scrolled (610, 478) with delta (0, 0)
Screenshot: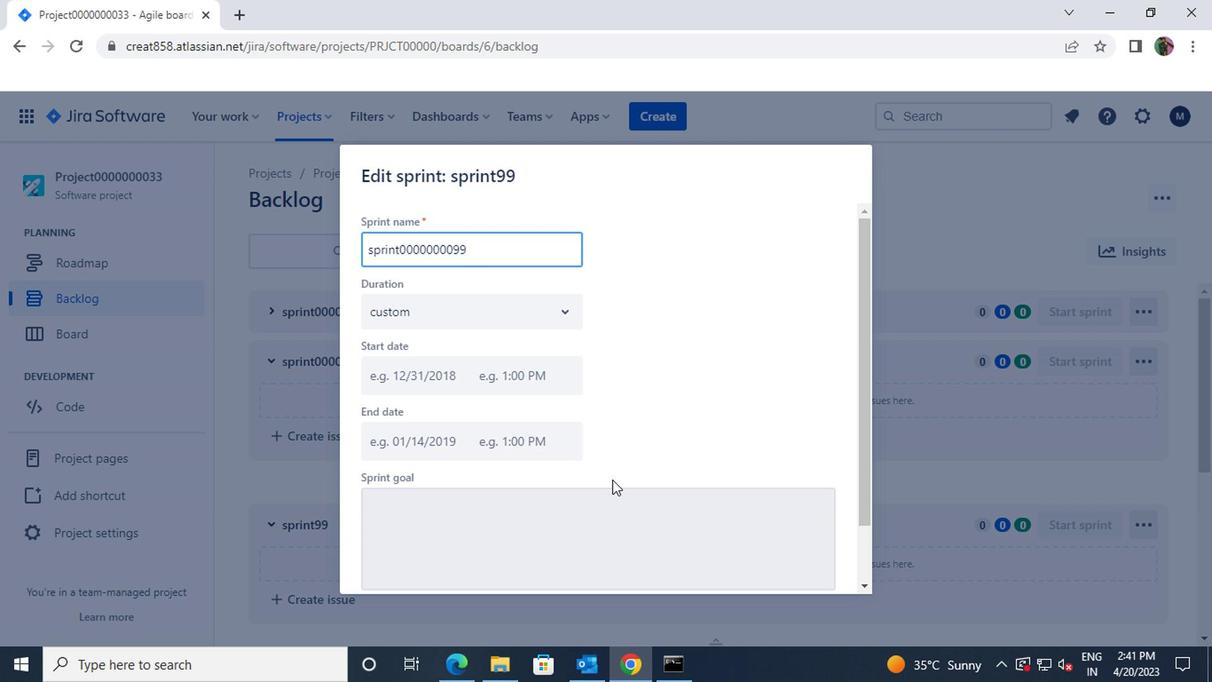 
Action: Mouse moved to (610, 479)
Screenshot: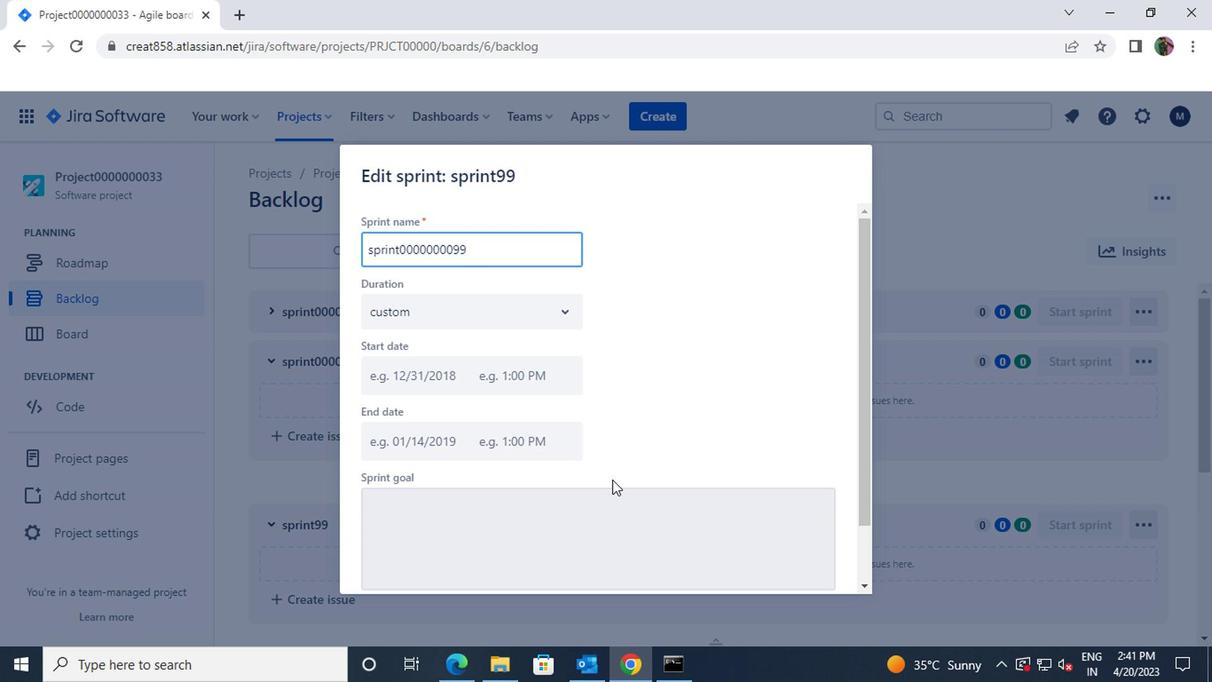 
Action: Mouse scrolled (610, 478) with delta (0, 0)
Screenshot: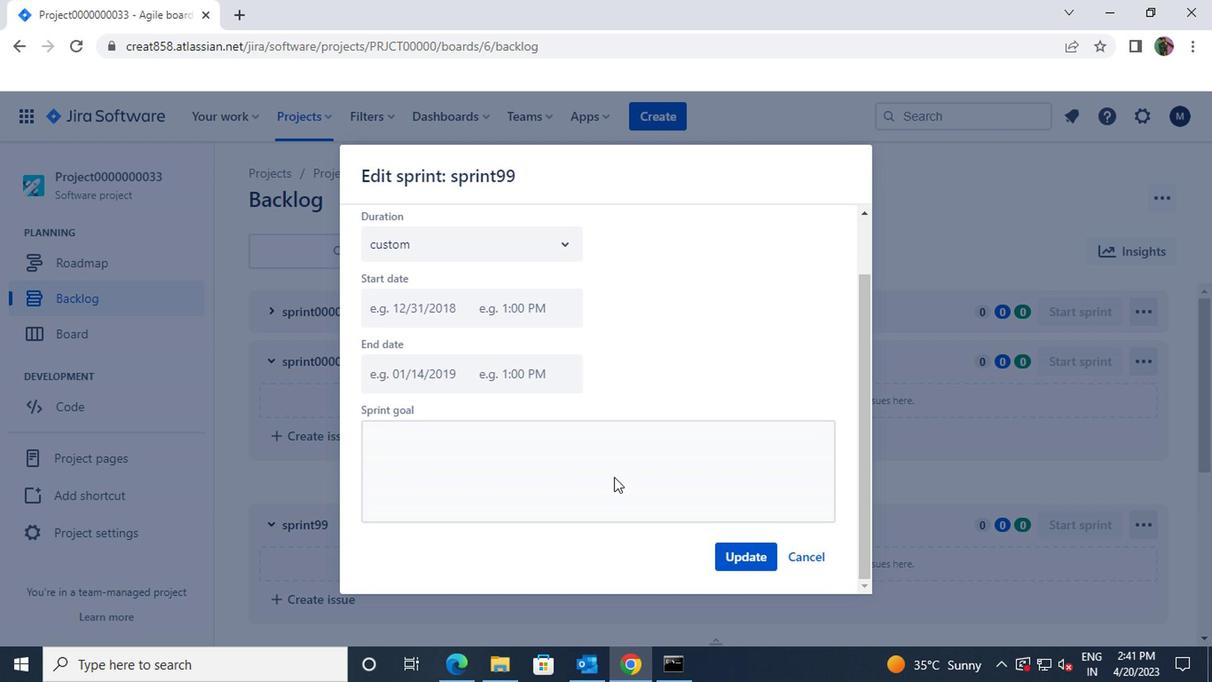 
Action: Mouse moved to (744, 551)
Screenshot: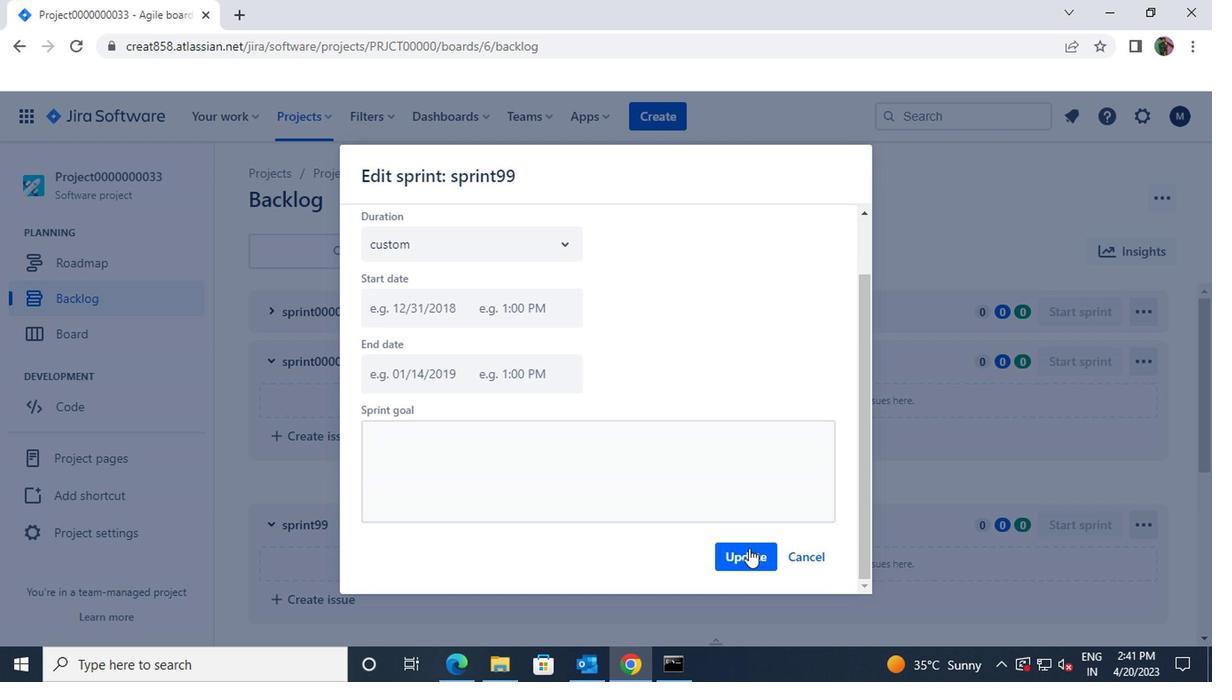 
Action: Mouse pressed left at (744, 551)
Screenshot: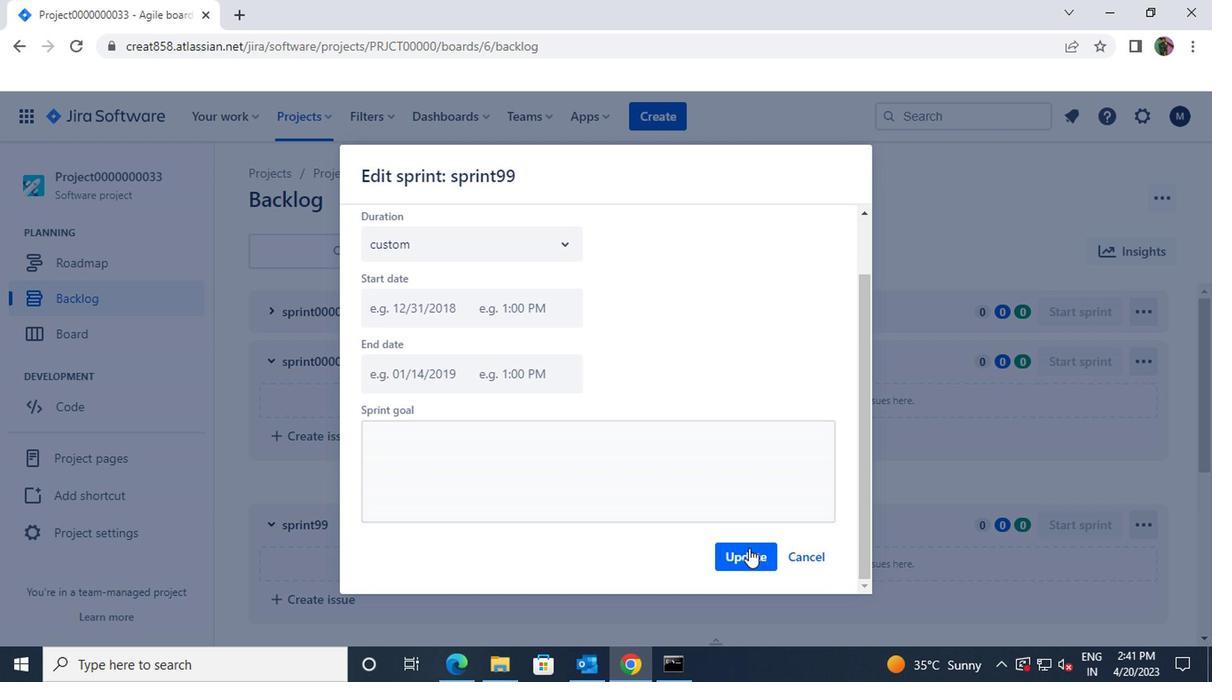 
Action: Mouse moved to (398, 313)
Screenshot: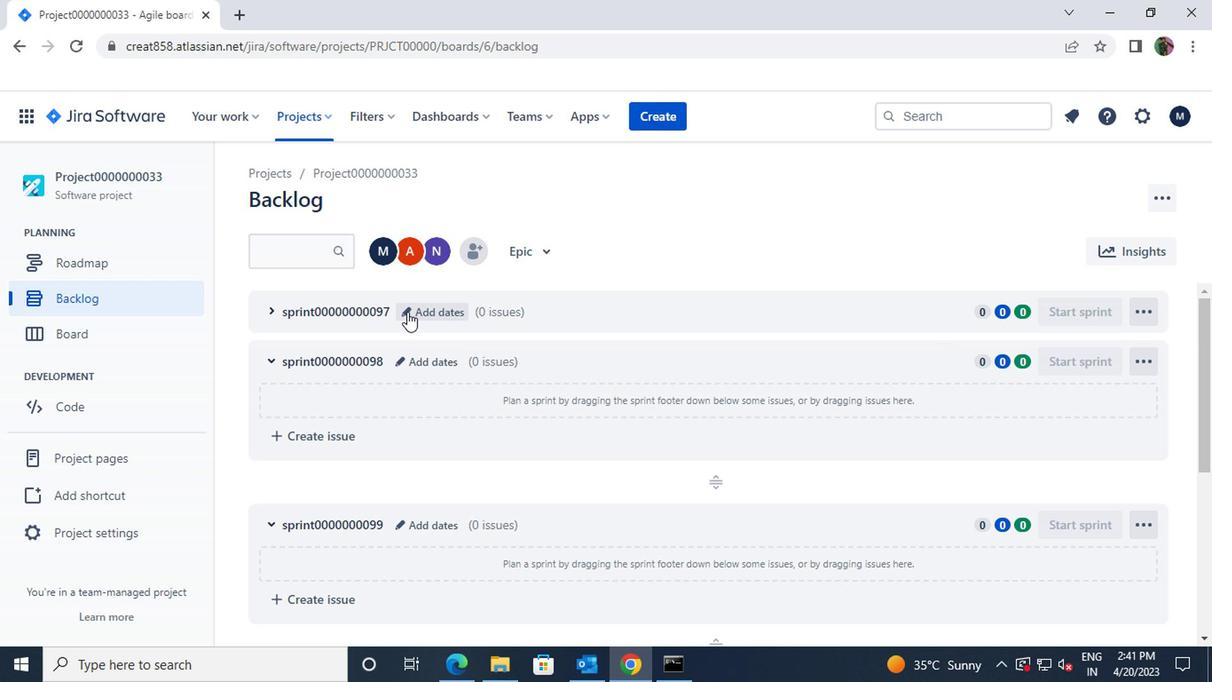 
Action: Mouse pressed left at (398, 313)
Screenshot: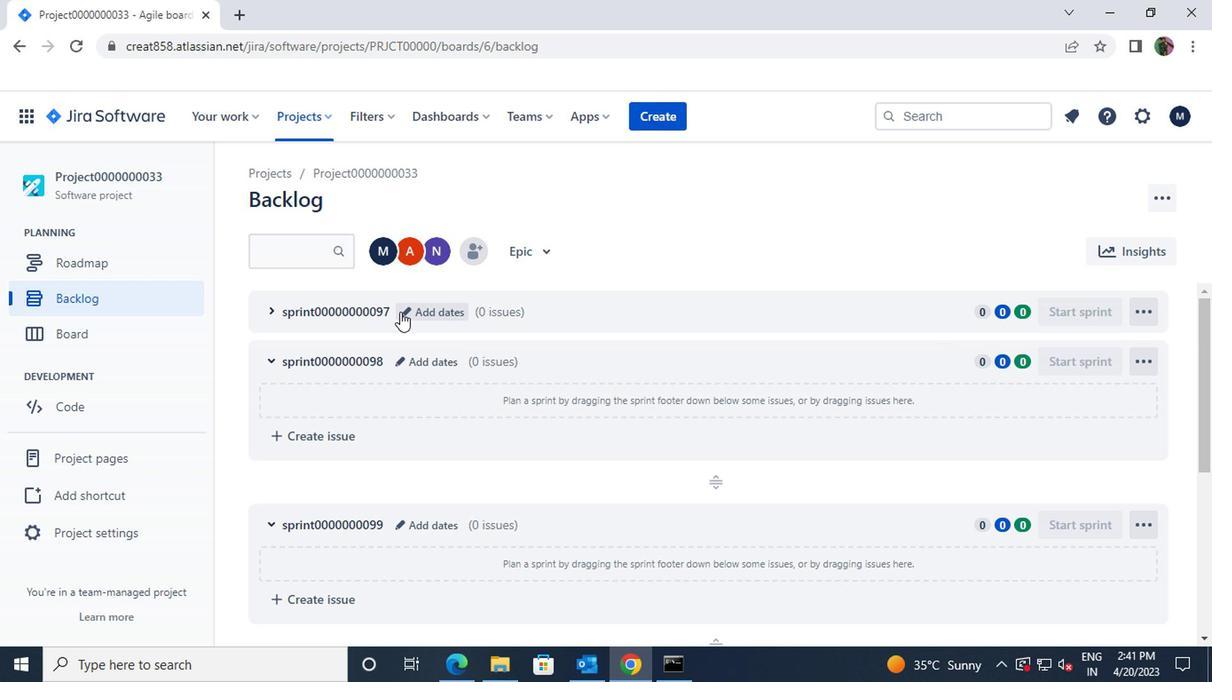 
Action: Mouse moved to (552, 311)
Screenshot: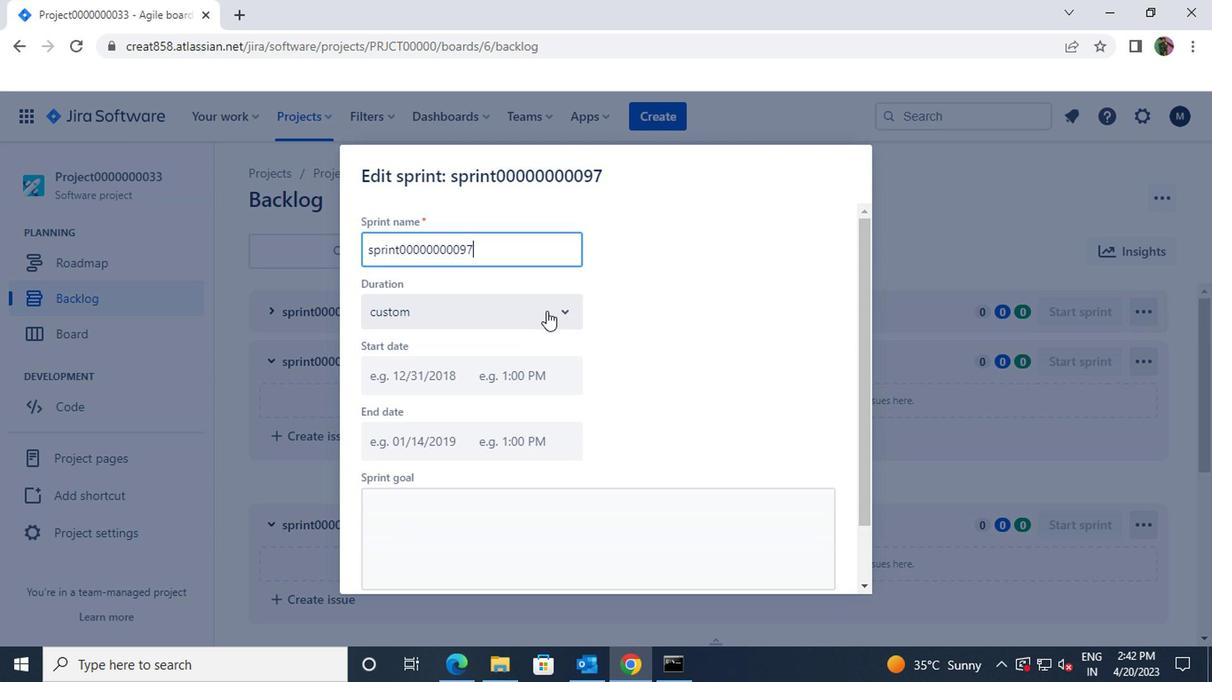 
Action: Mouse pressed left at (552, 311)
Screenshot: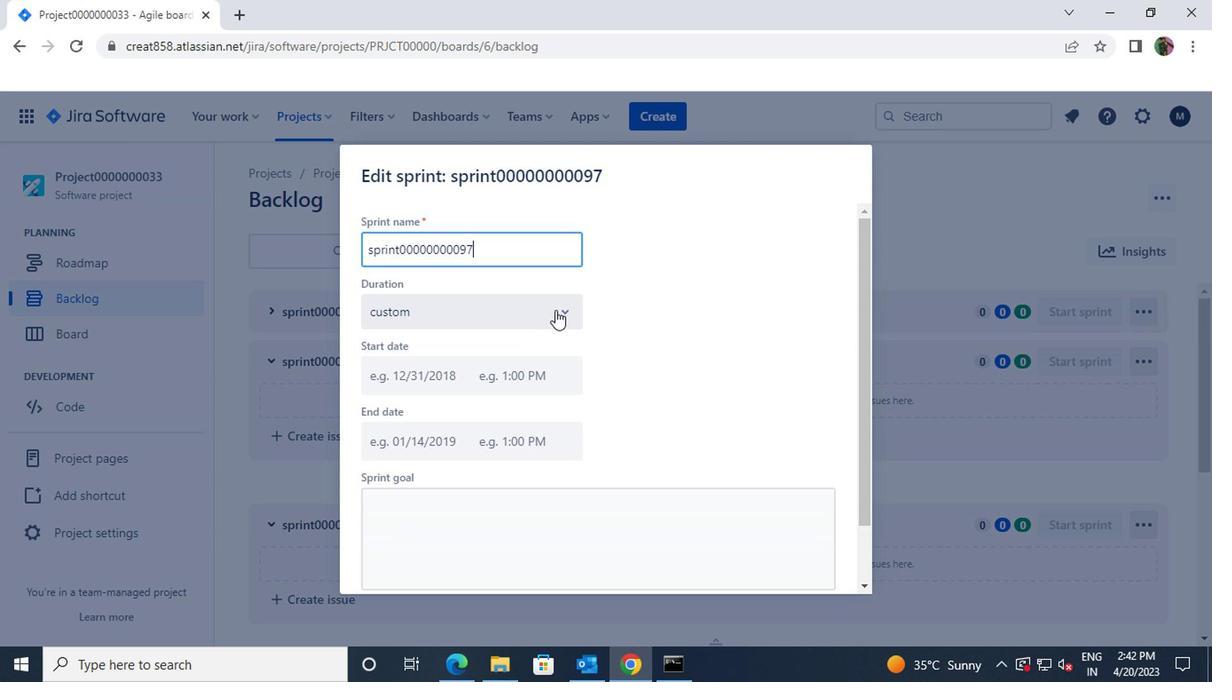 
Action: Mouse moved to (493, 354)
Screenshot: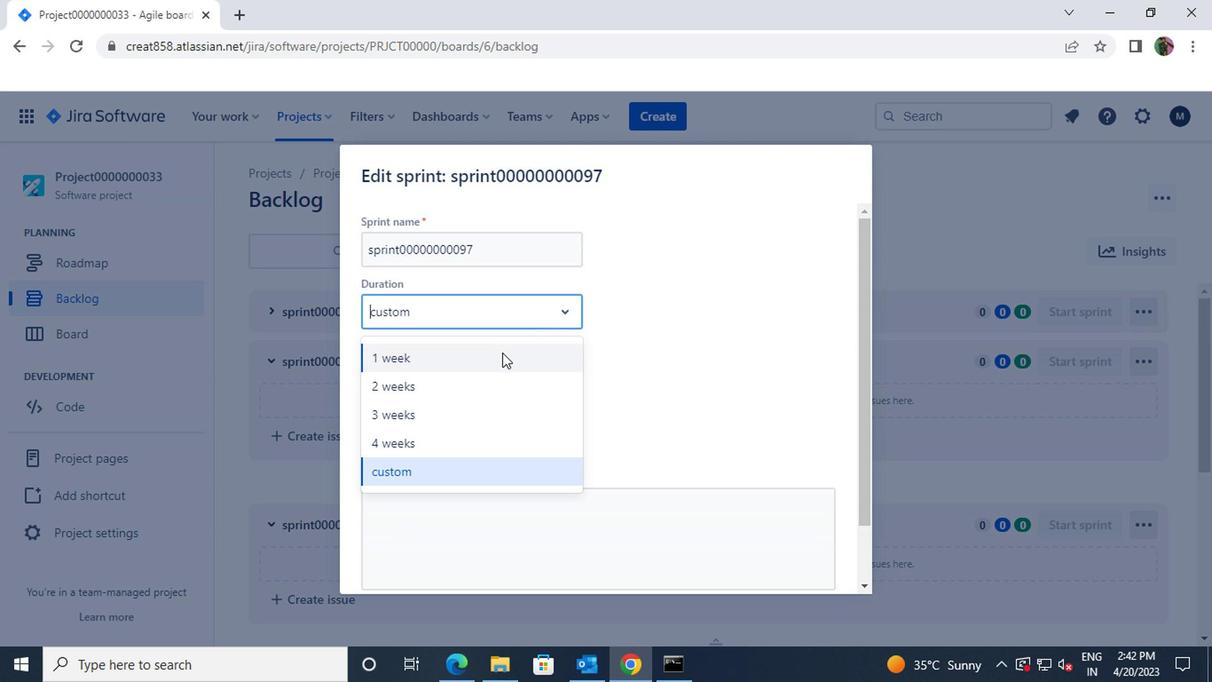 
Action: Mouse pressed left at (493, 354)
Screenshot: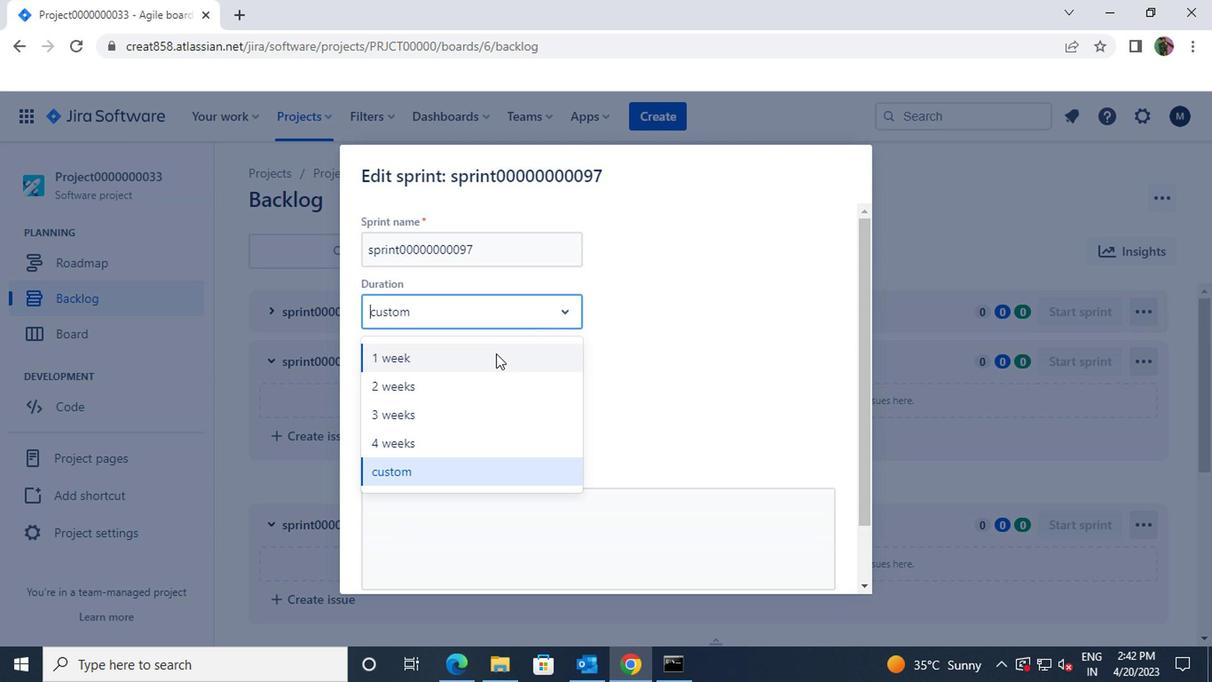 
Action: Mouse moved to (689, 366)
Screenshot: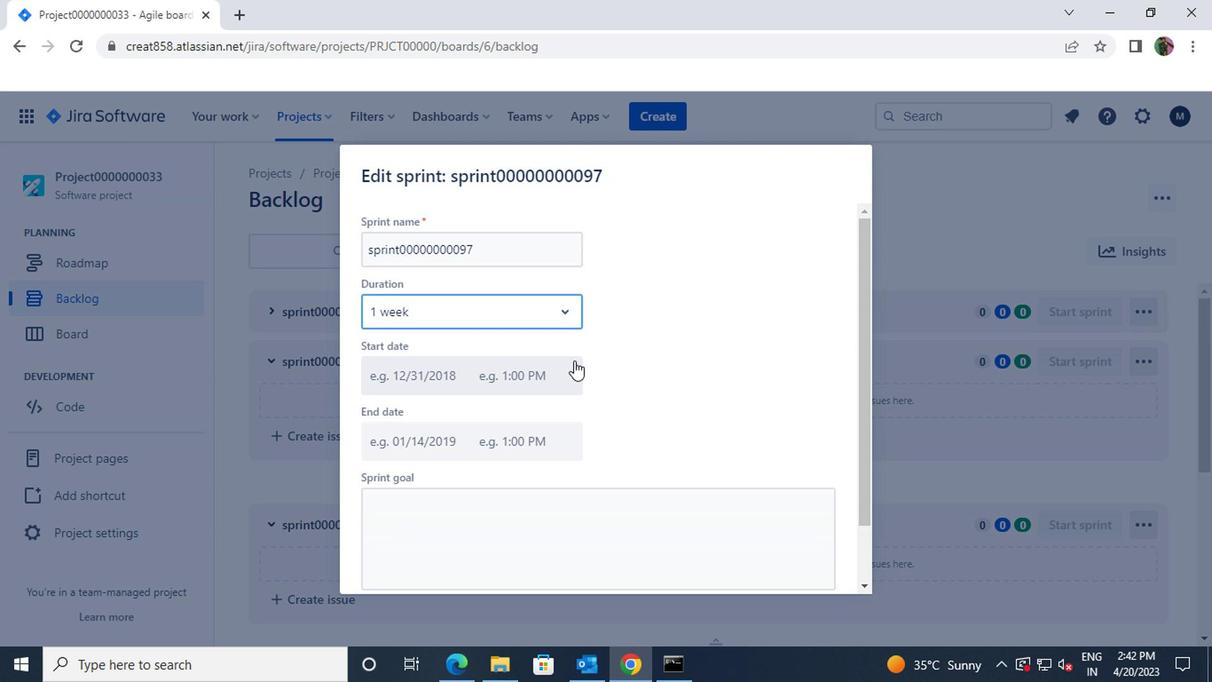 
Action: Mouse scrolled (689, 365) with delta (0, -1)
Screenshot: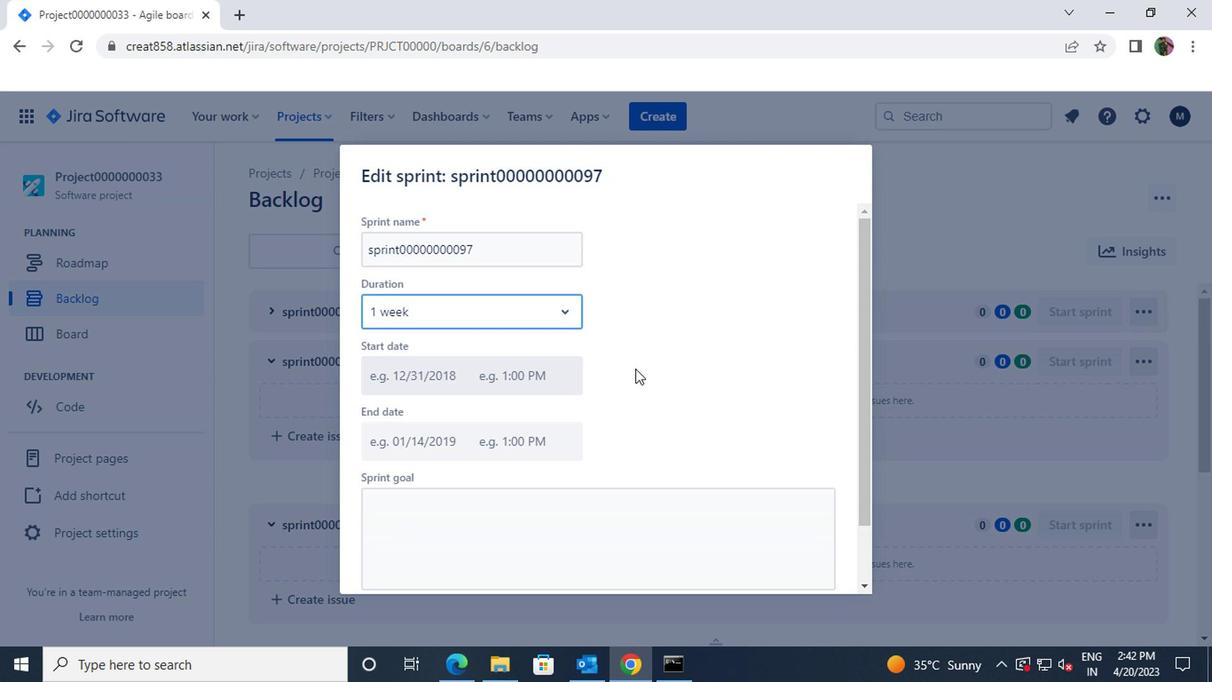 
Action: Mouse scrolled (689, 365) with delta (0, -1)
Screenshot: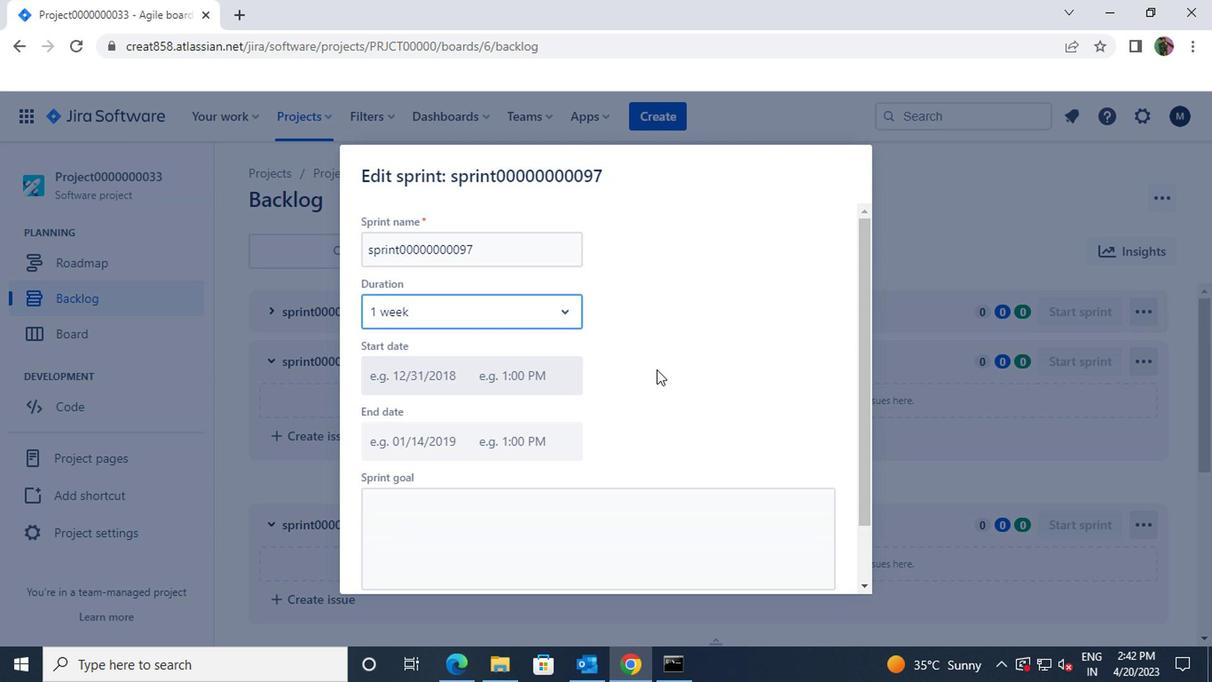 
Action: Mouse scrolled (689, 365) with delta (0, -1)
Screenshot: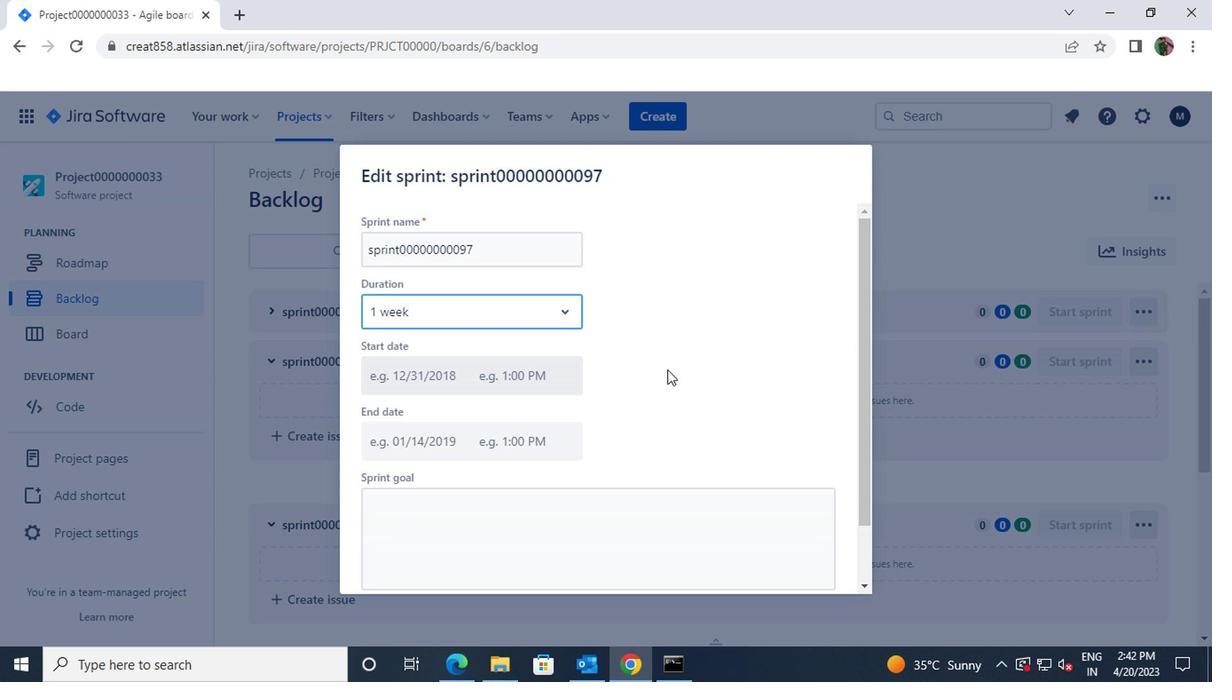 
Action: Mouse moved to (753, 553)
Screenshot: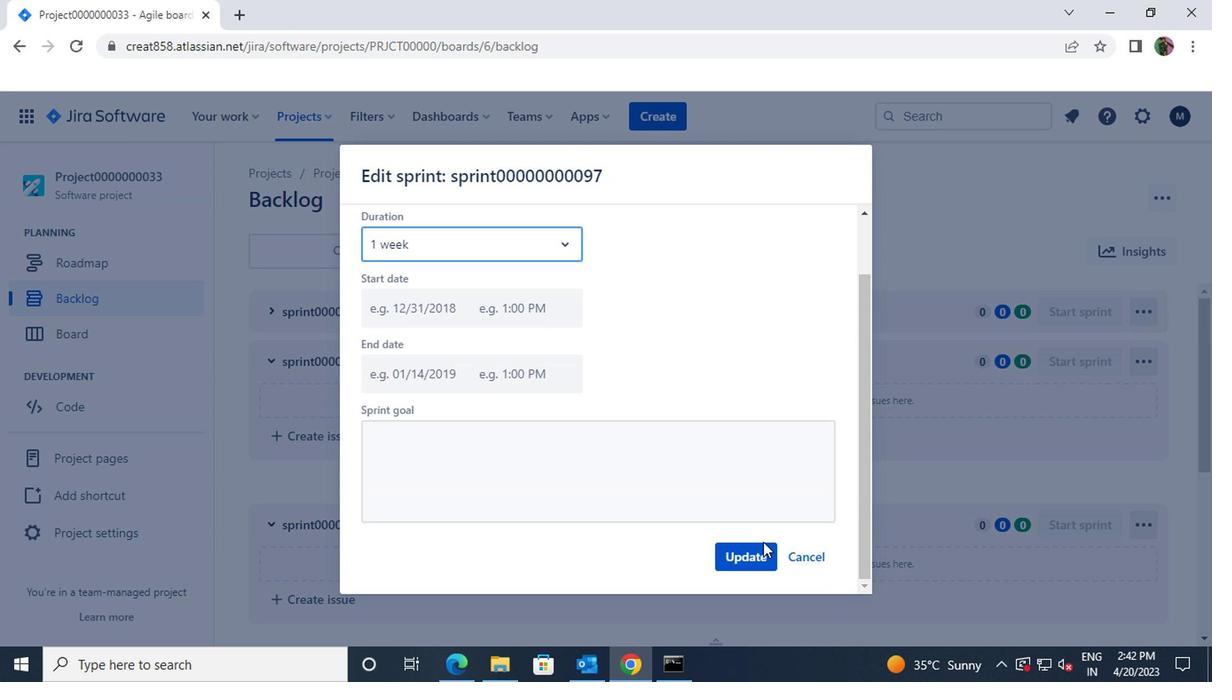 
Action: Mouse pressed left at (753, 553)
Screenshot: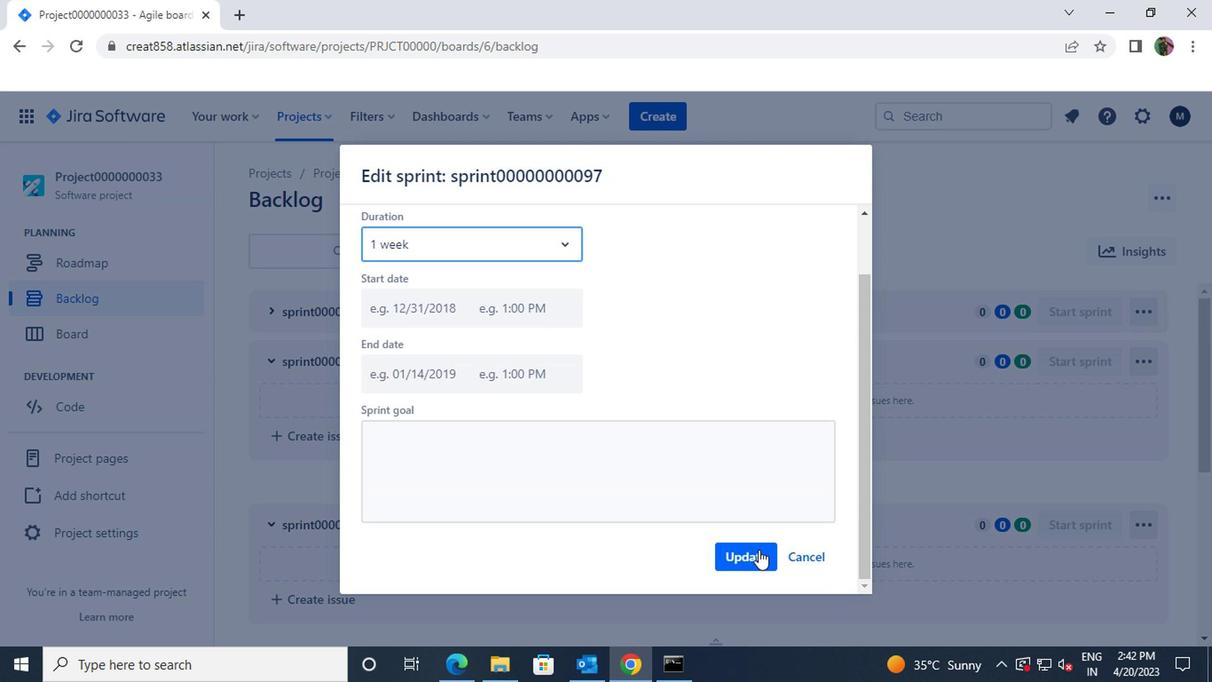 
Action: Mouse moved to (401, 361)
Screenshot: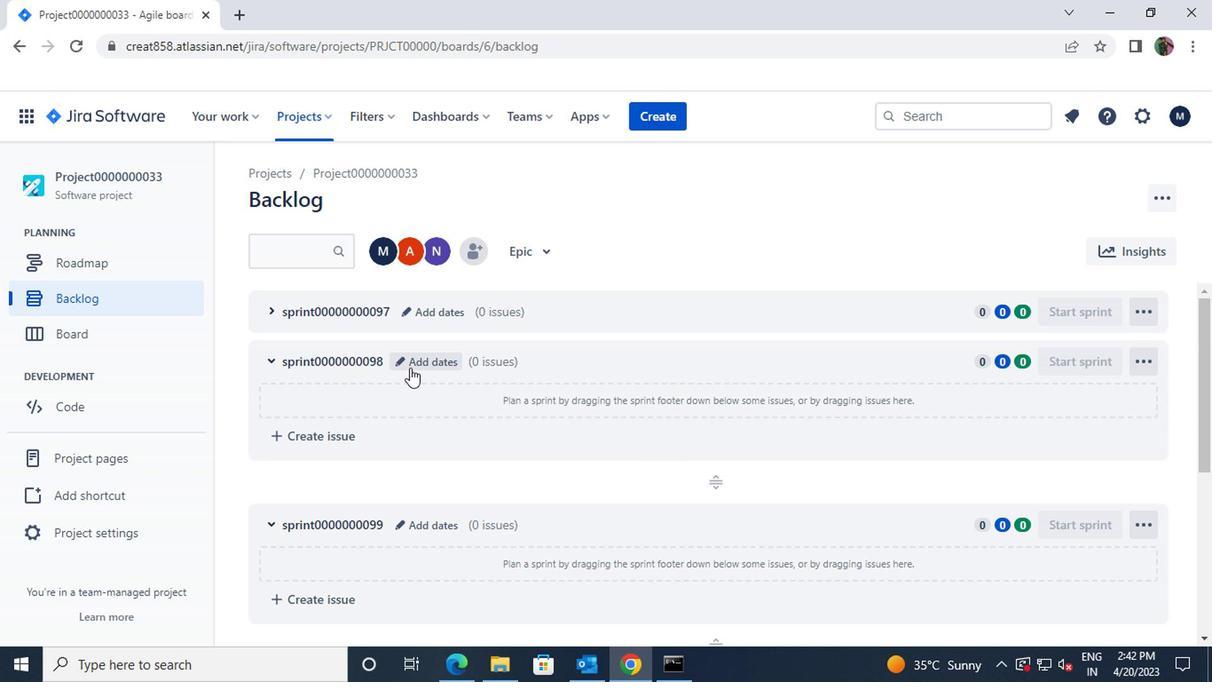 
Action: Mouse pressed left at (401, 361)
Screenshot: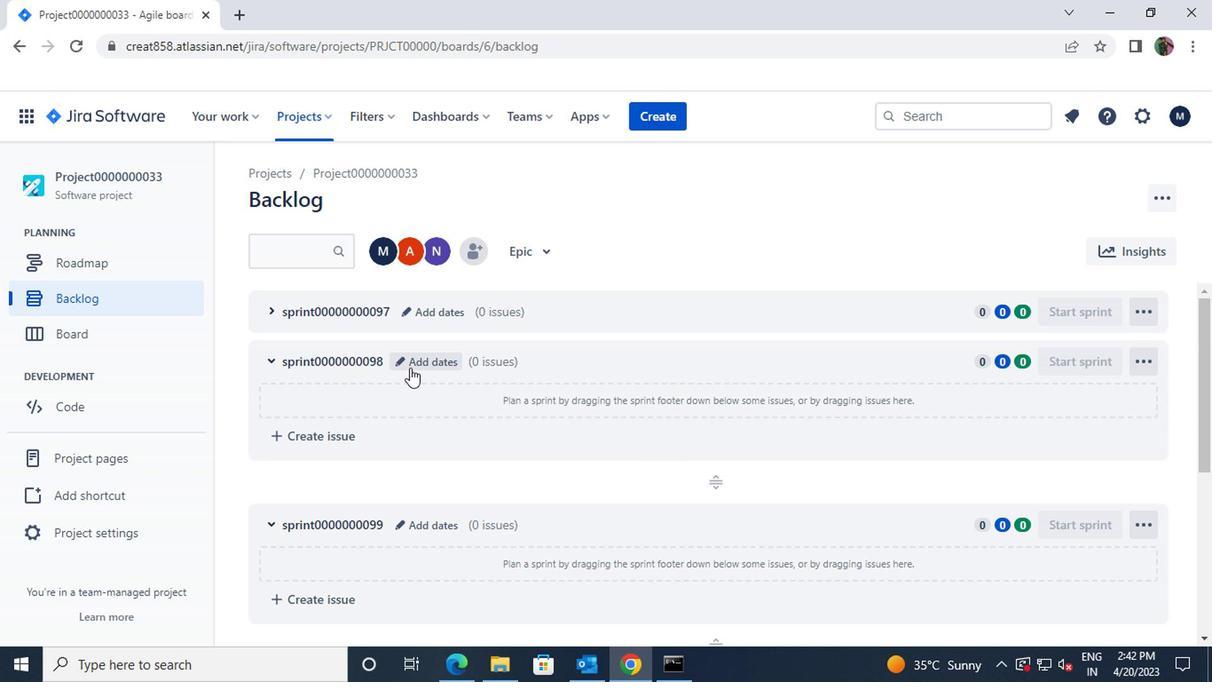
Action: Mouse moved to (555, 314)
Screenshot: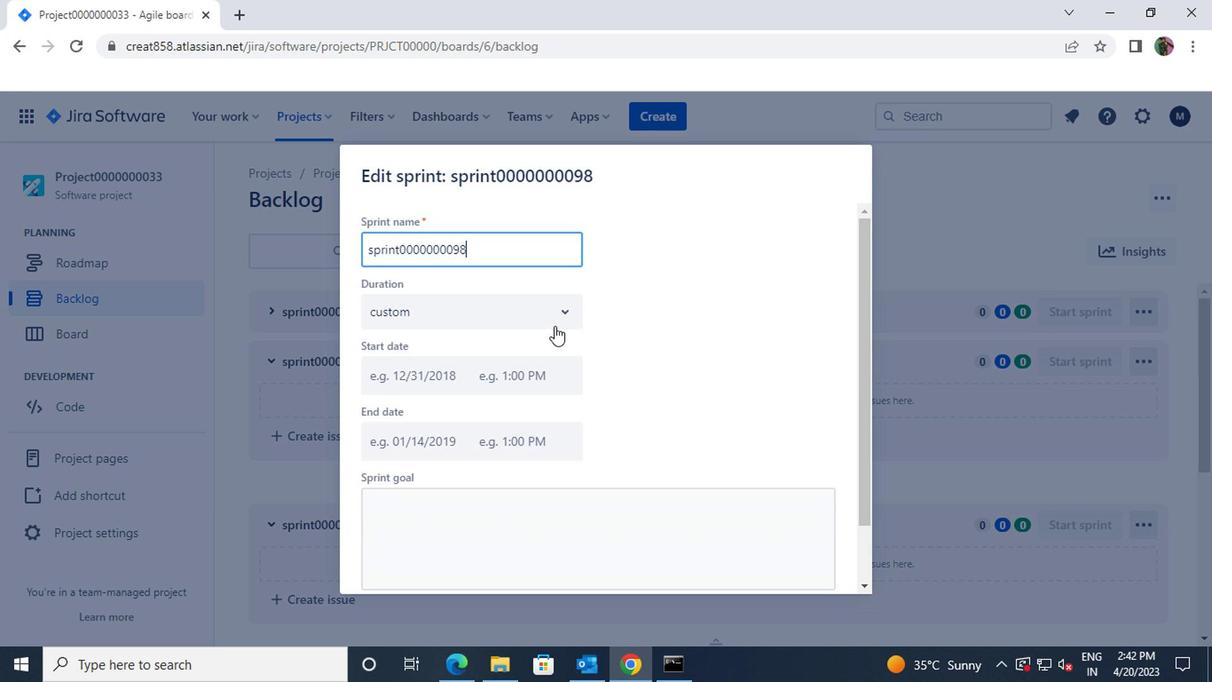 
Action: Mouse pressed left at (555, 314)
Screenshot: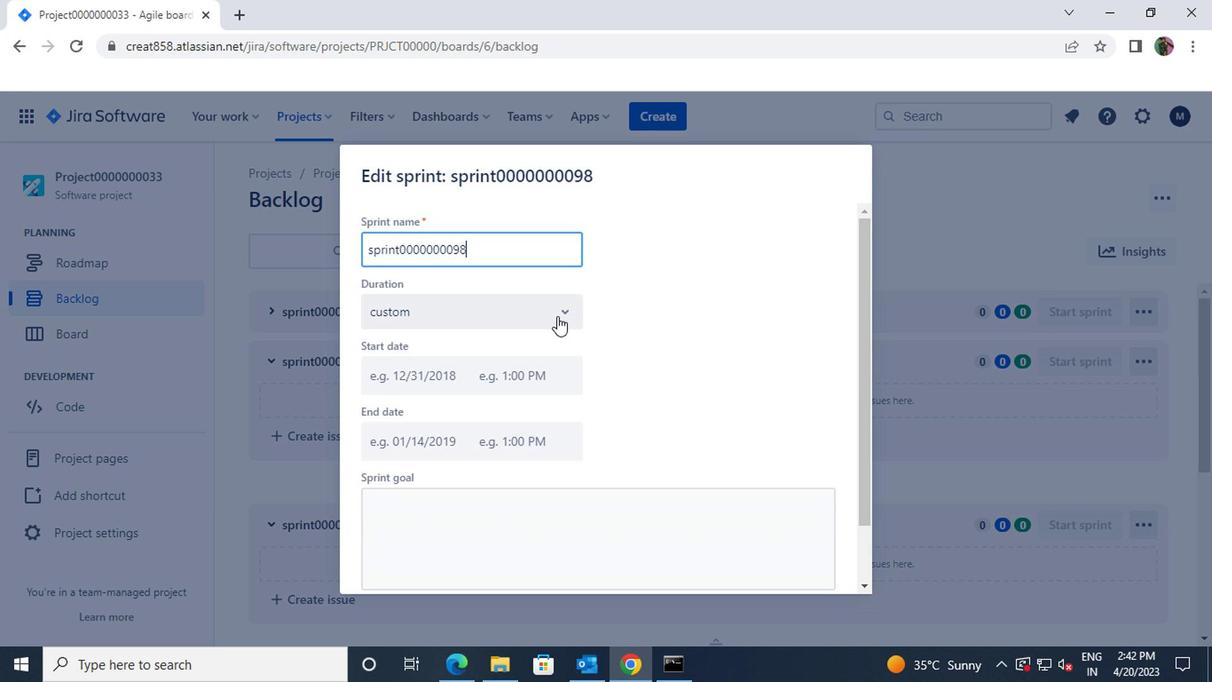 
Action: Mouse moved to (405, 387)
Screenshot: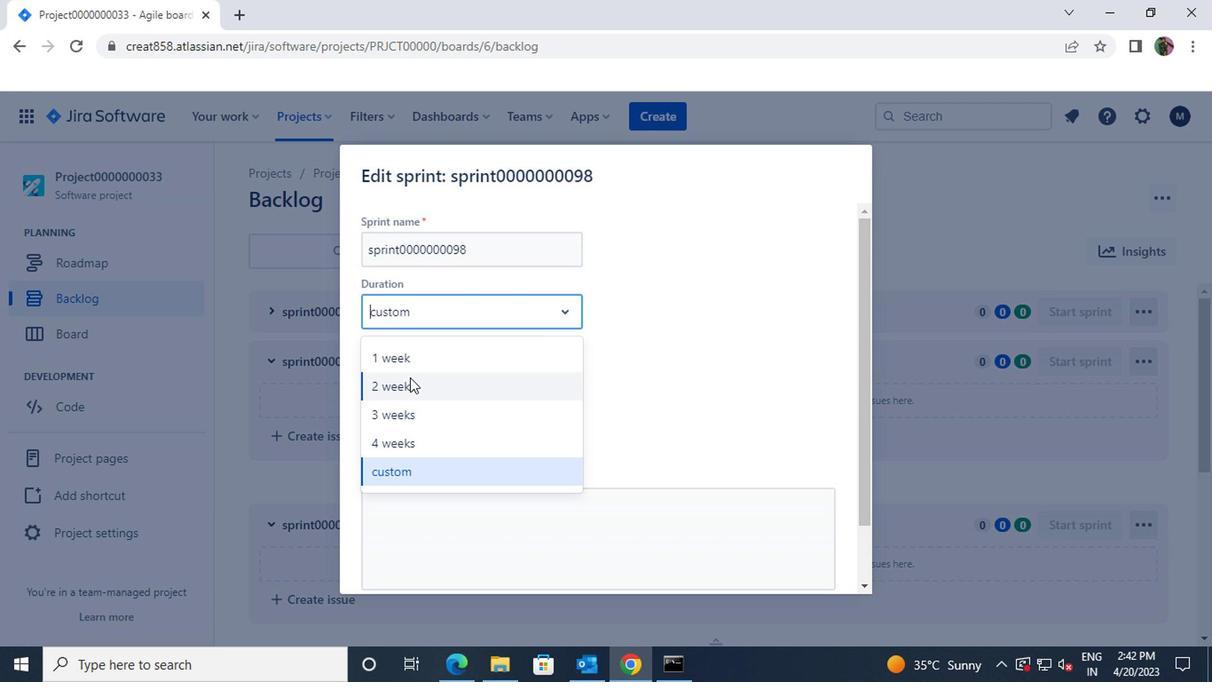 
Action: Mouse pressed left at (405, 387)
Screenshot: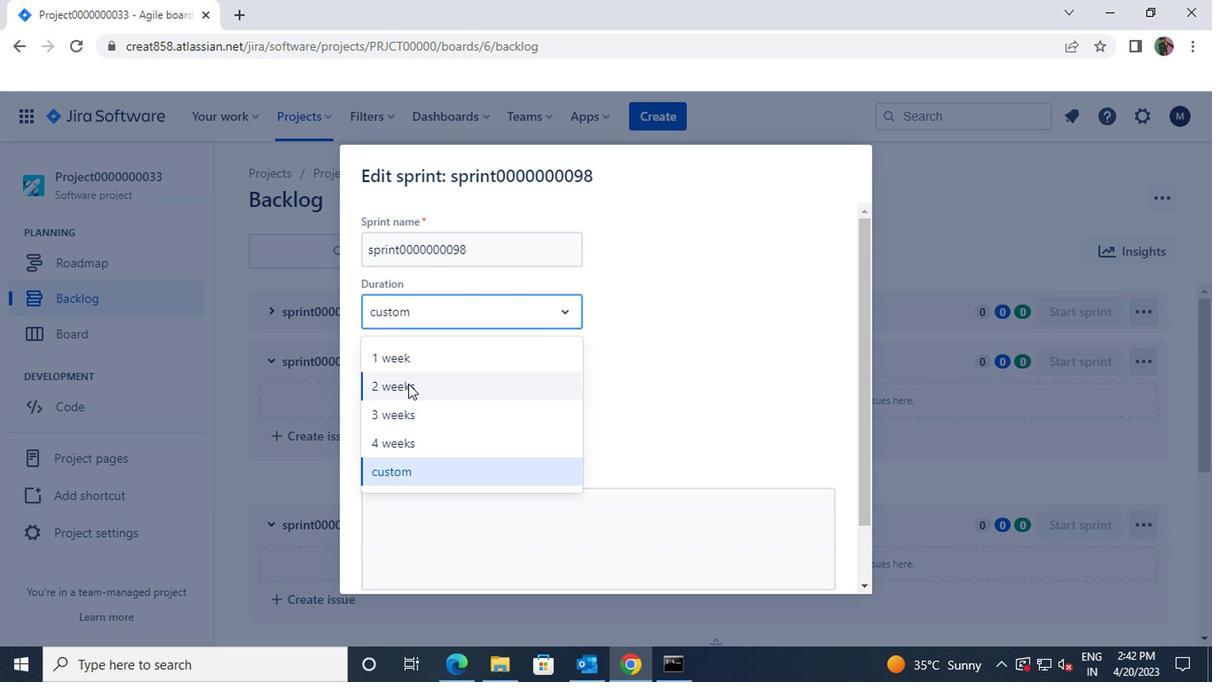 
Action: Mouse moved to (560, 412)
Screenshot: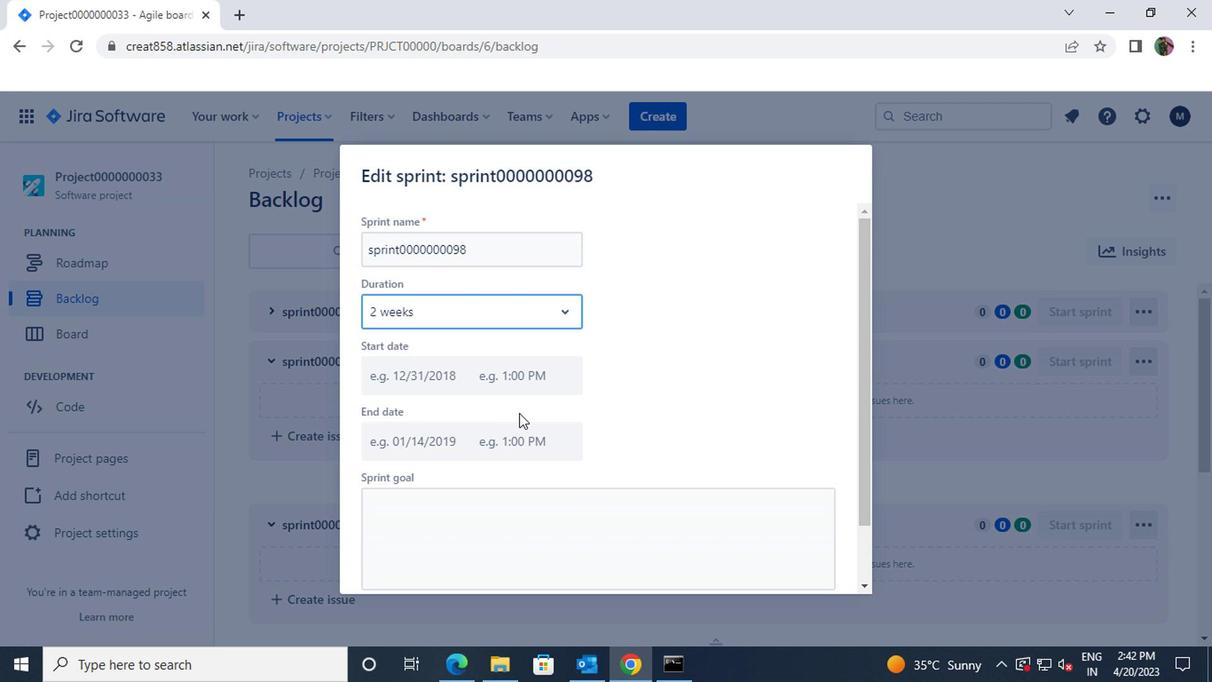 
Action: Mouse scrolled (560, 411) with delta (0, -1)
Screenshot: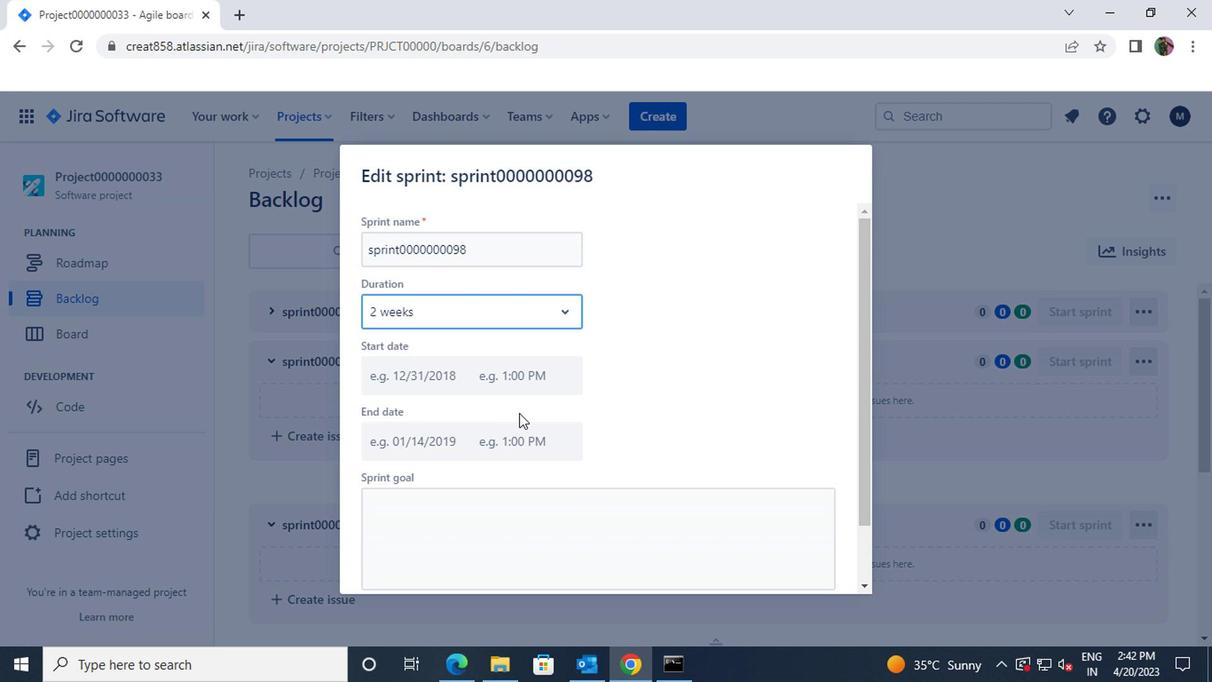 
Action: Mouse scrolled (560, 411) with delta (0, -1)
Screenshot: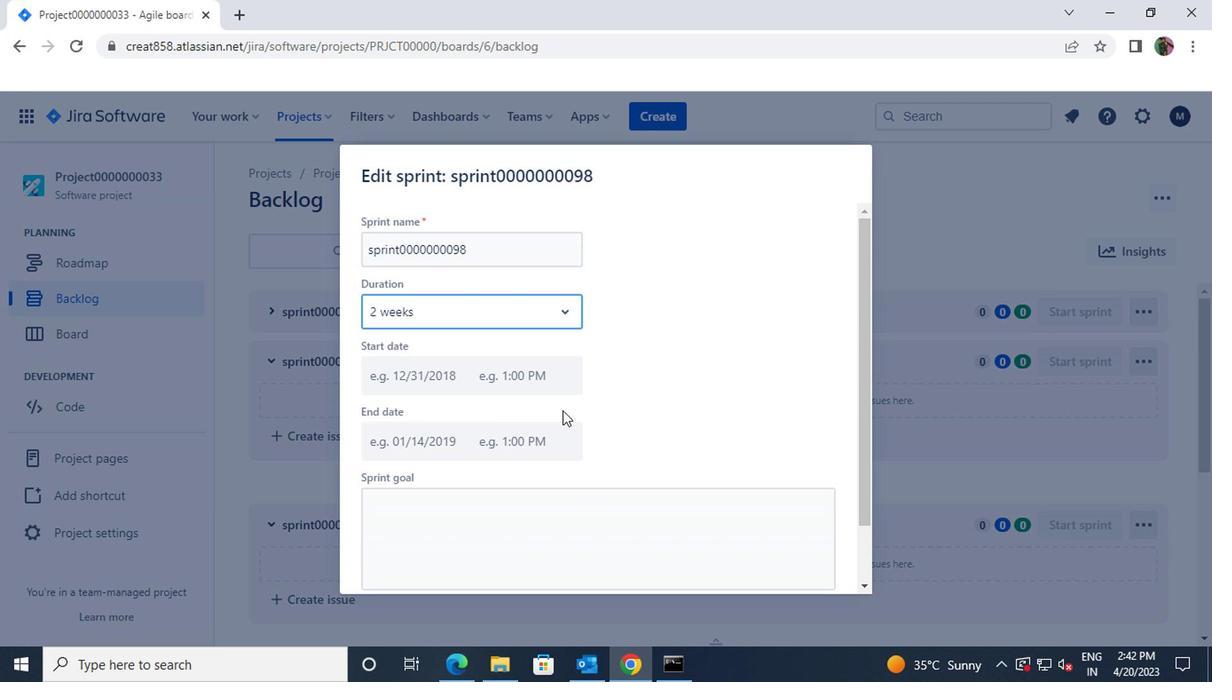 
Action: Mouse moved to (757, 551)
Screenshot: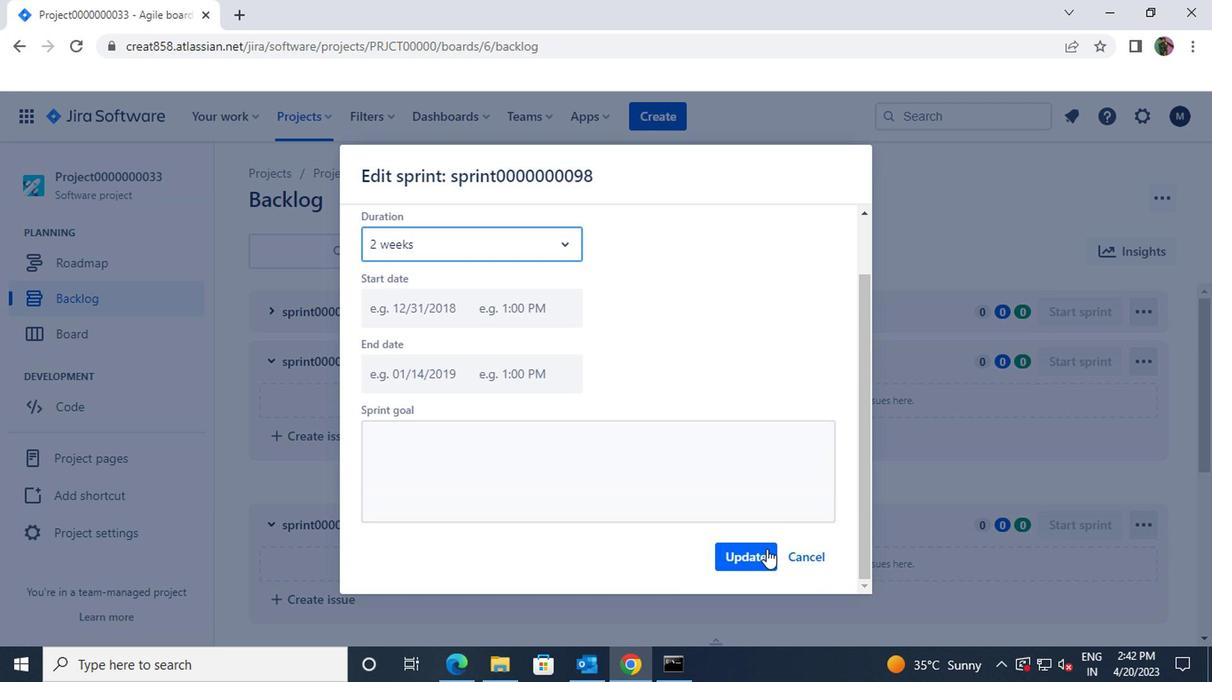 
Action: Mouse pressed left at (757, 551)
Screenshot: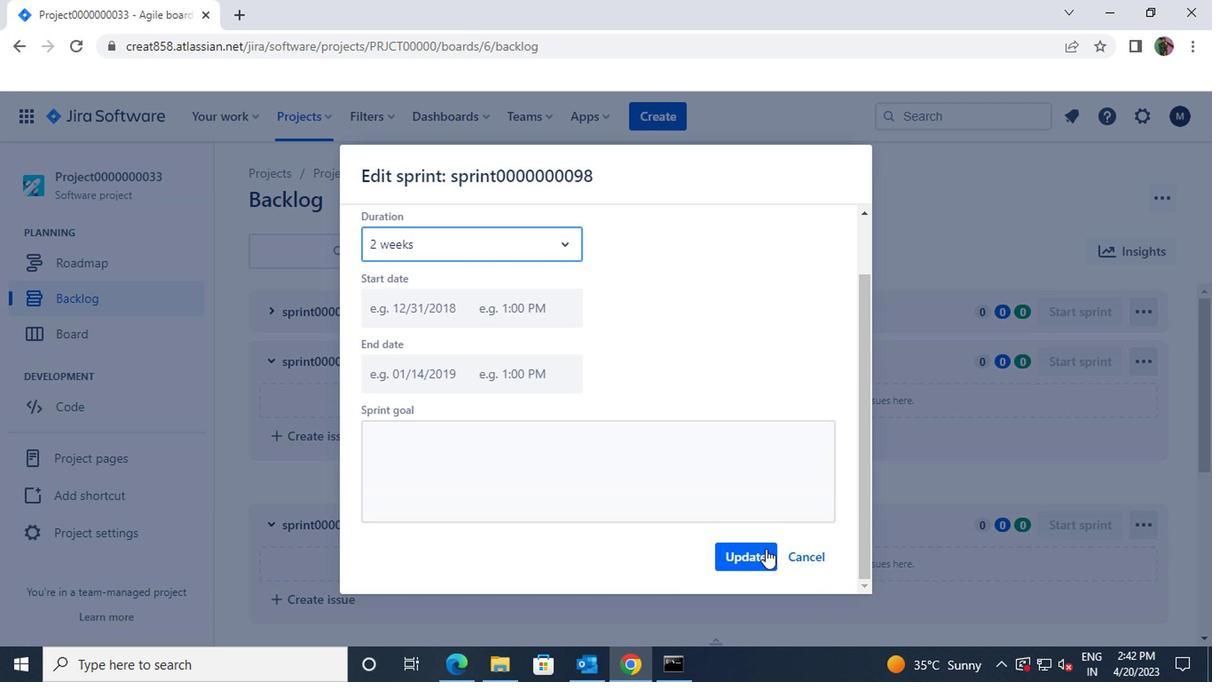 
Action: Mouse moved to (396, 526)
Screenshot: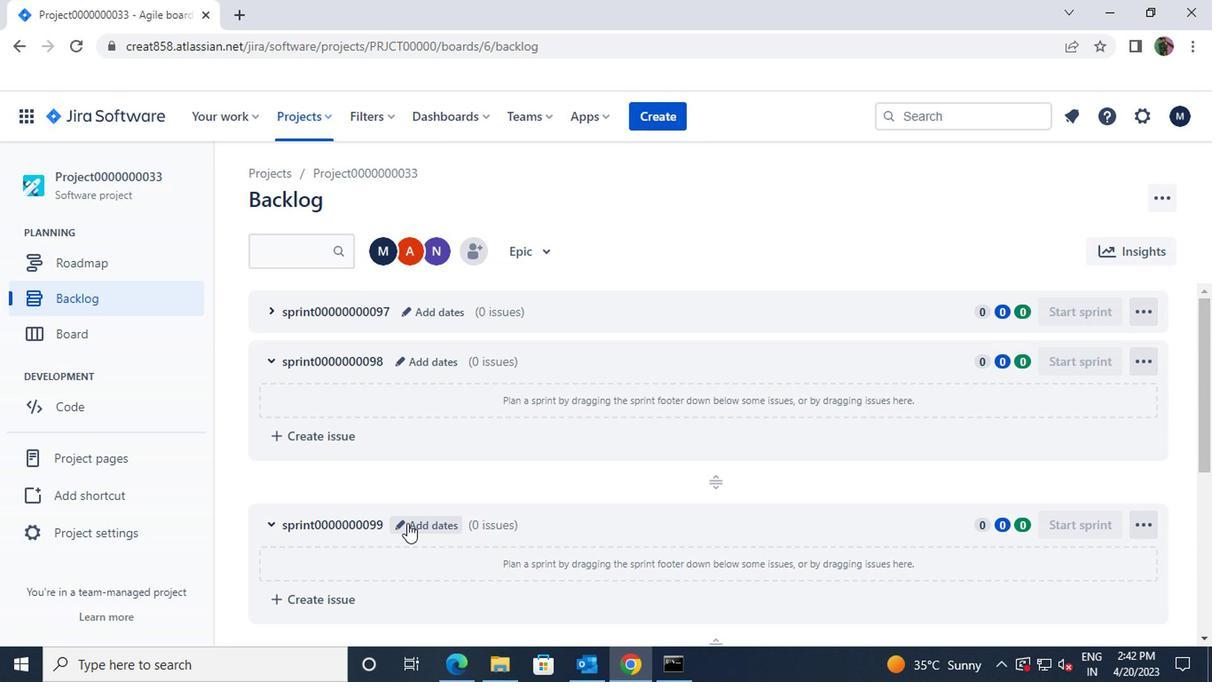 
Action: Mouse pressed left at (396, 526)
Screenshot: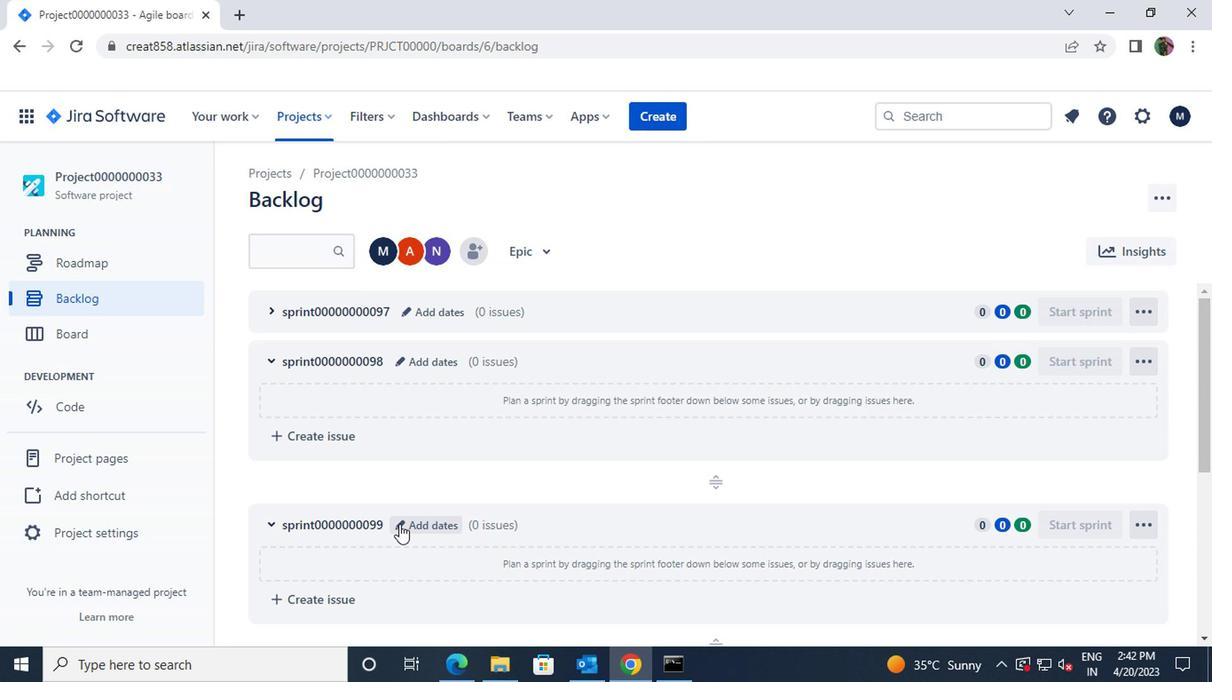 
Action: Mouse moved to (550, 316)
Screenshot: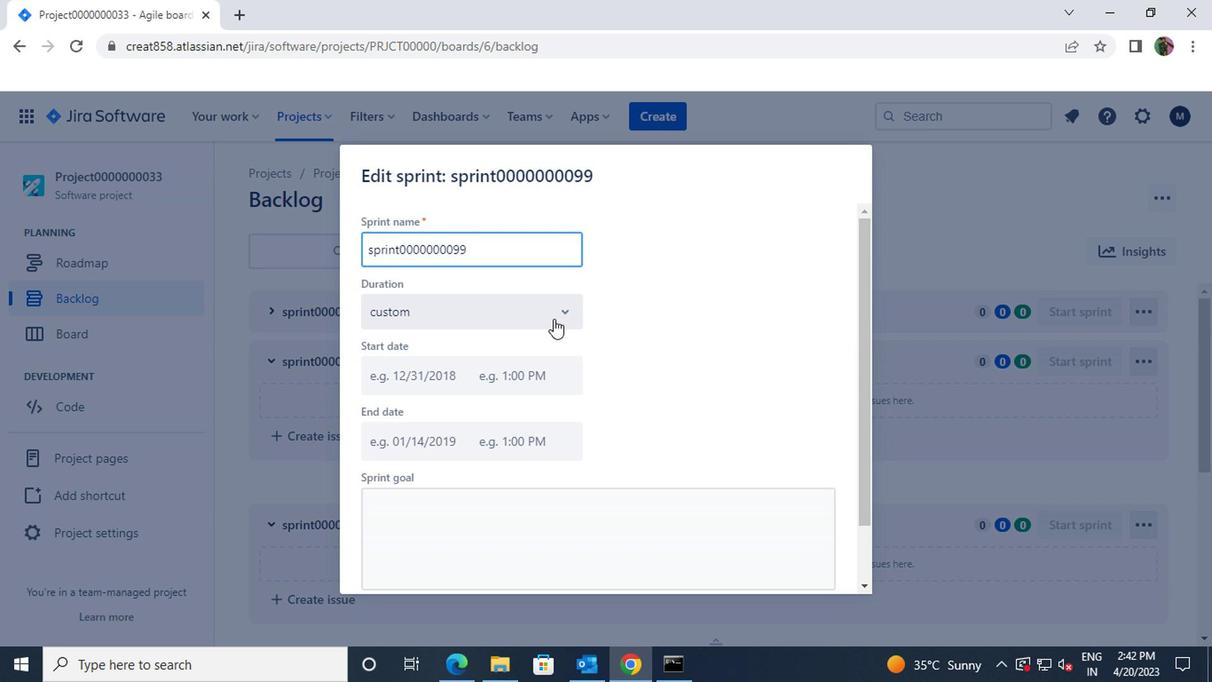 
Action: Mouse pressed left at (550, 316)
Screenshot: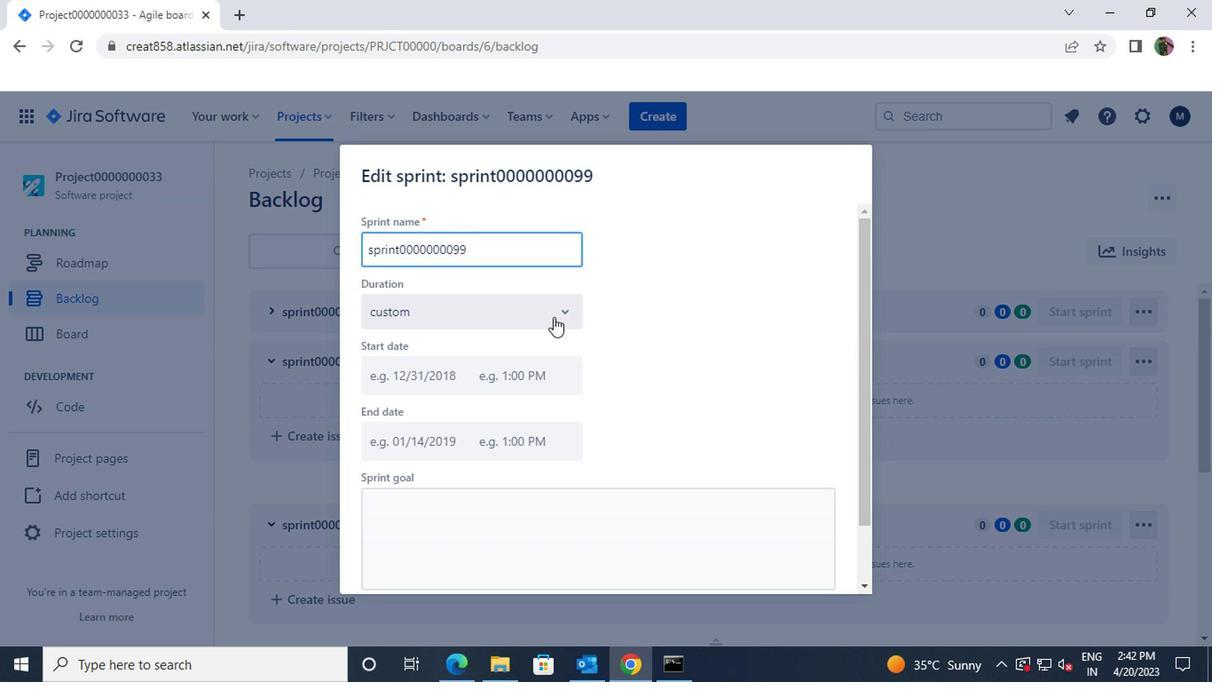 
Action: Mouse moved to (425, 414)
Screenshot: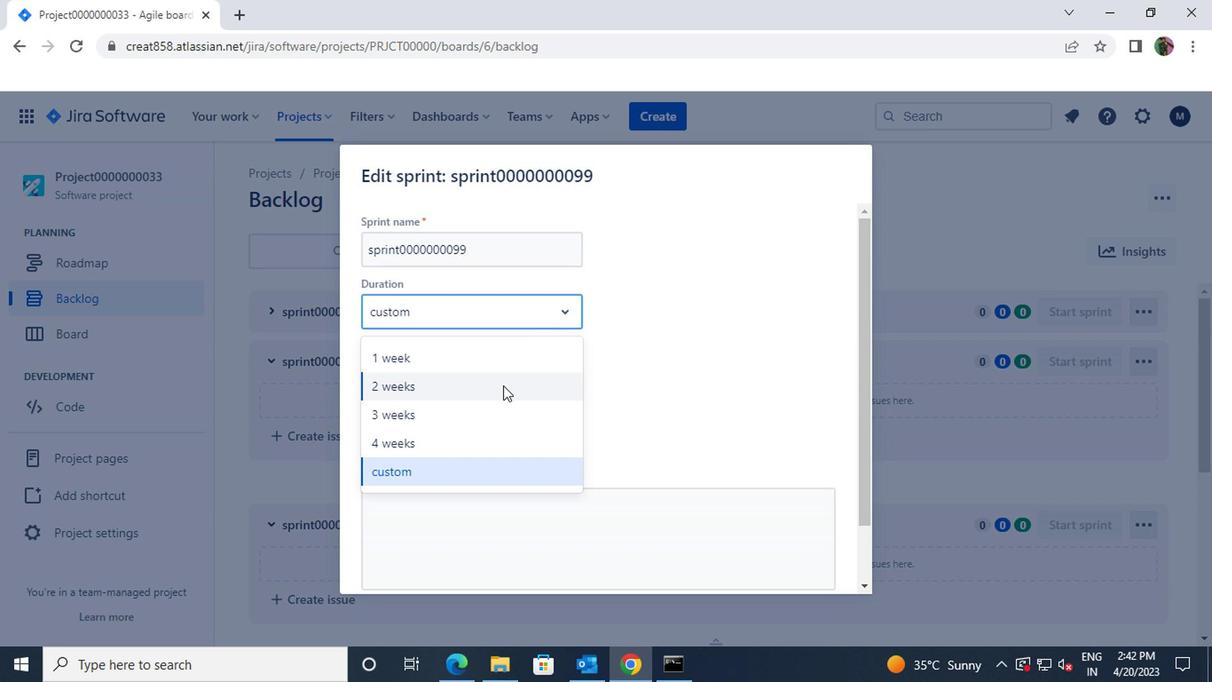 
Action: Mouse pressed left at (425, 414)
Screenshot: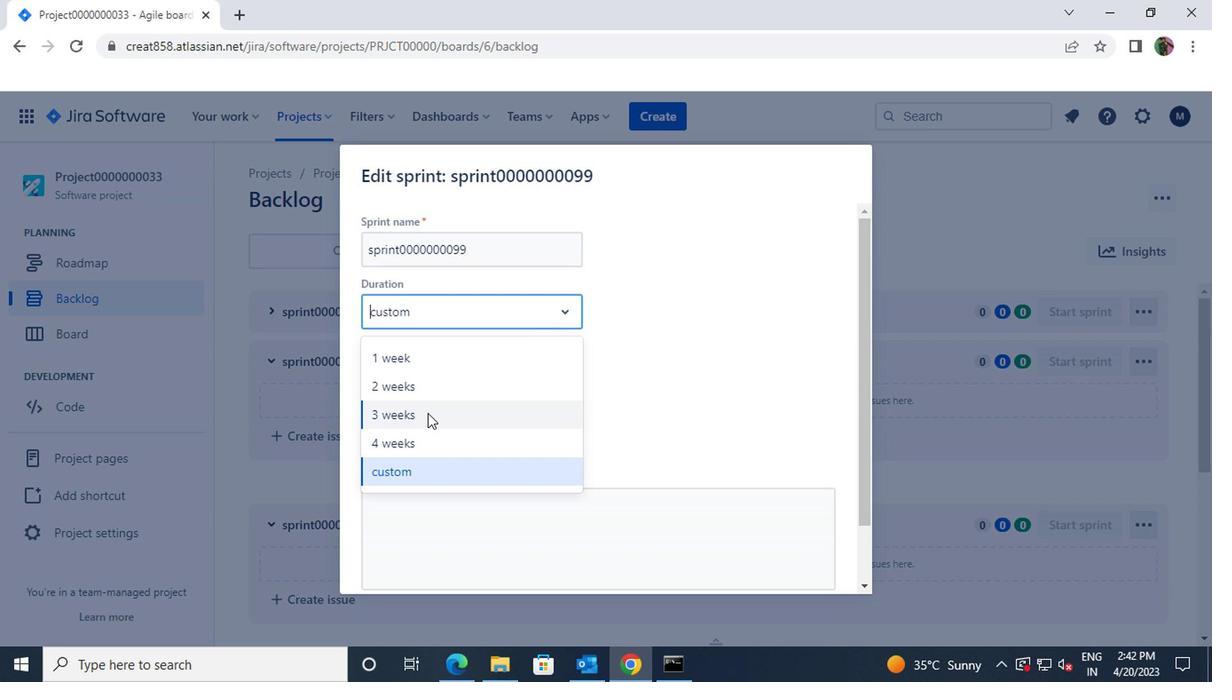 
Action: Mouse scrolled (425, 414) with delta (0, 0)
Screenshot: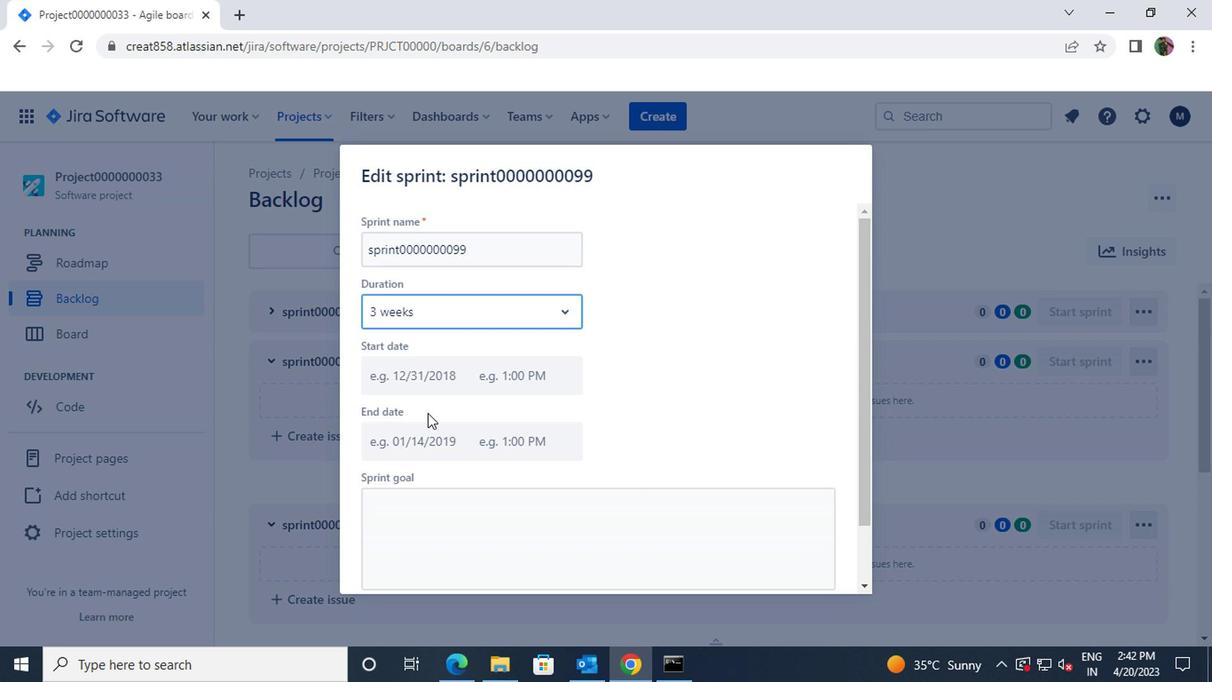 
Action: Mouse scrolled (425, 414) with delta (0, 0)
Screenshot: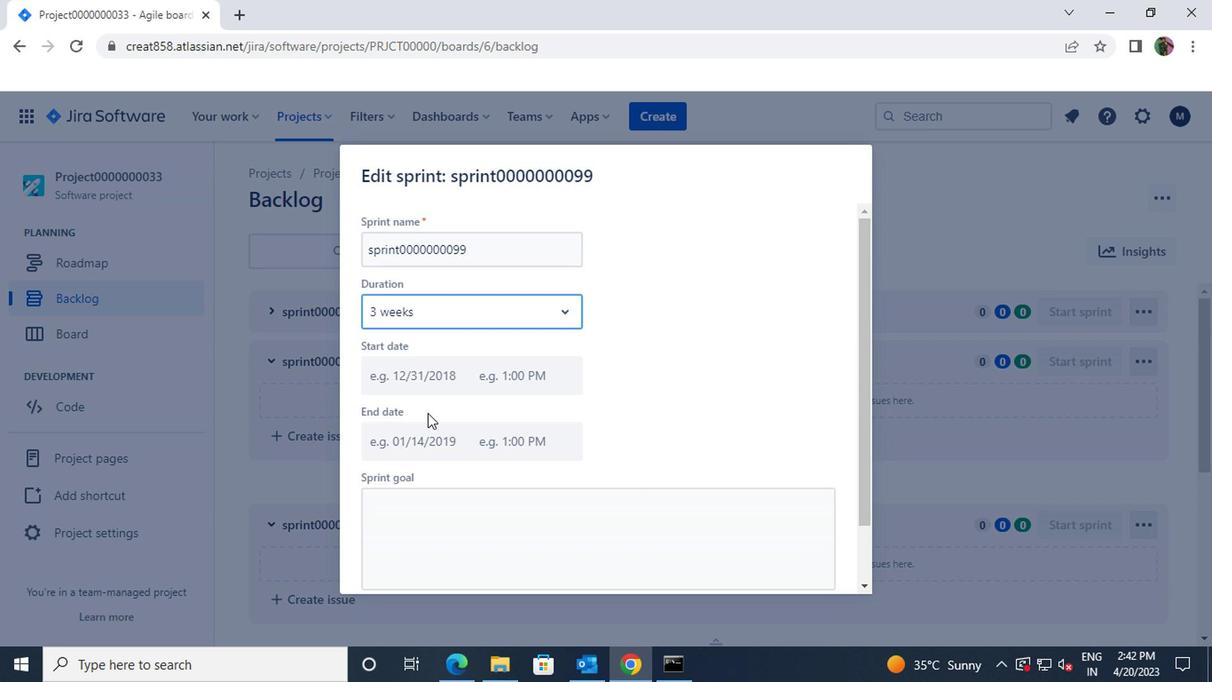 
Action: Mouse scrolled (425, 414) with delta (0, 0)
Screenshot: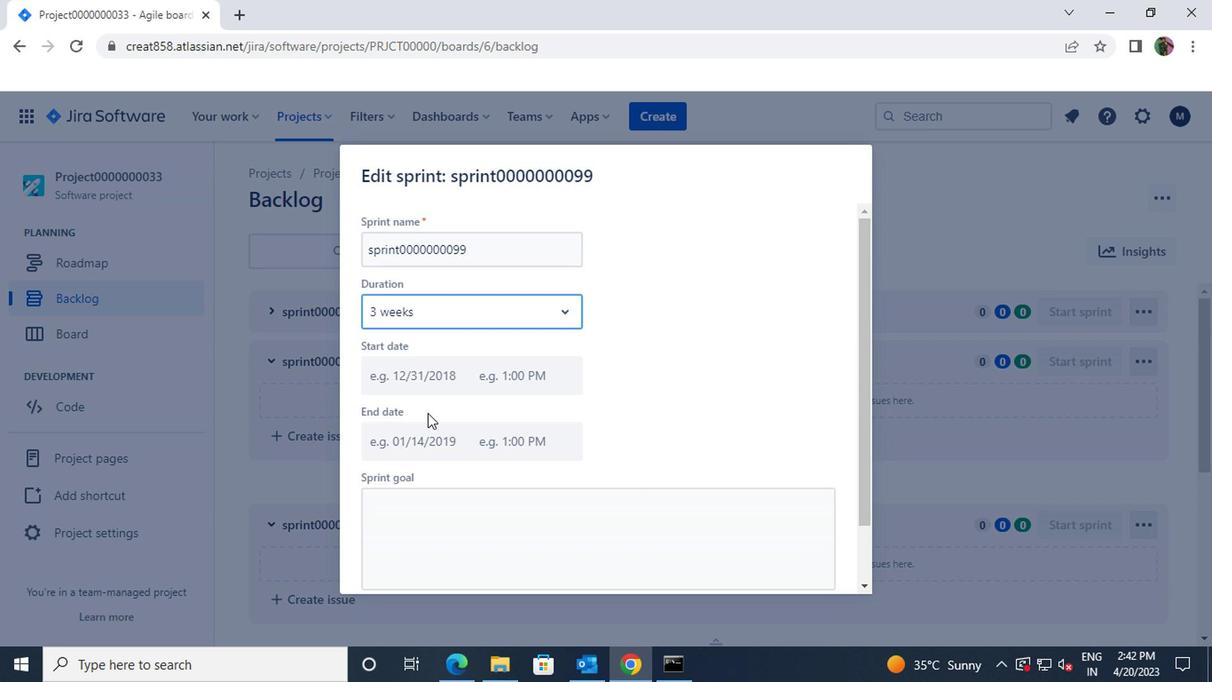 
Action: Mouse moved to (726, 564)
Screenshot: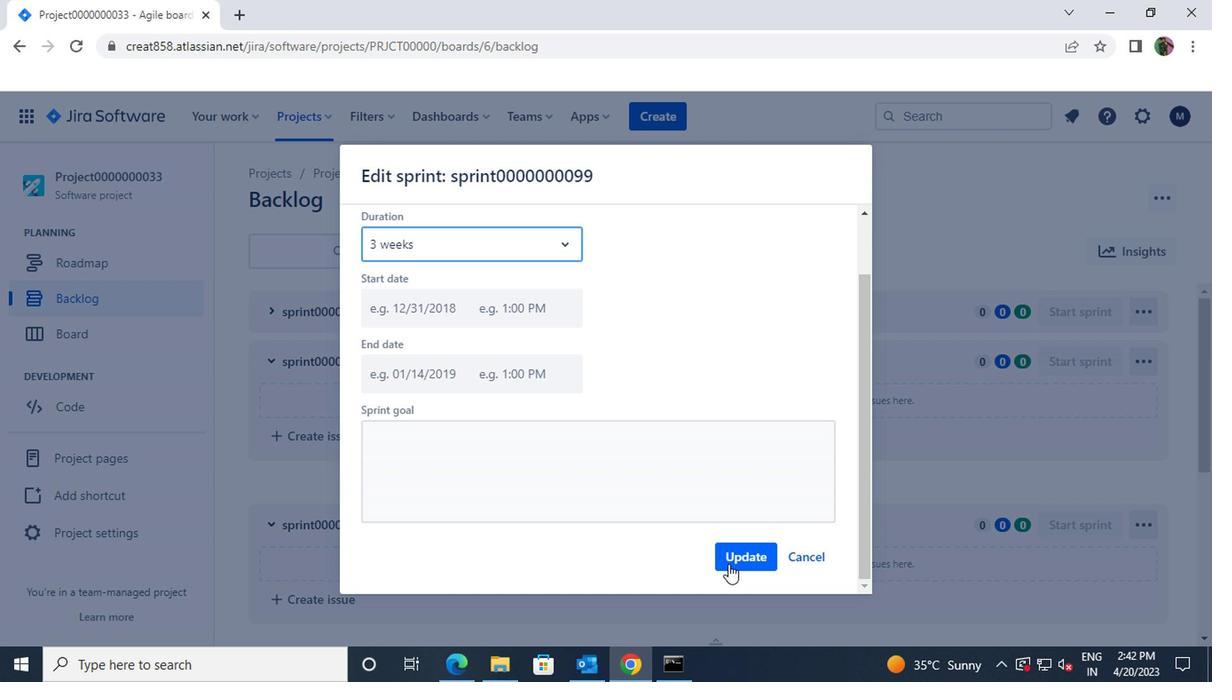 
Action: Mouse pressed left at (726, 564)
Screenshot: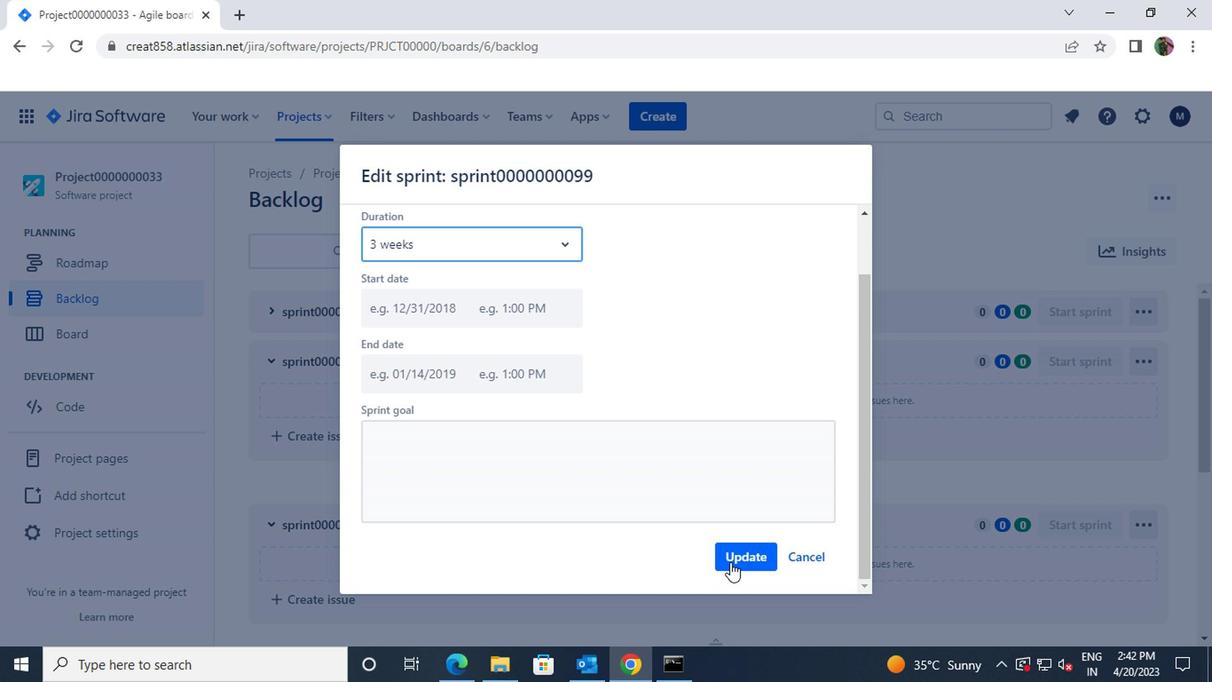 
